 Task: Find connections with filter location San Juan de la Maguana with filter topic #Moneywith filter profile language German with filter current company LIC with filter school Jawaharlal Nehru Technological University, Anantapur with filter industry Professional Services with filter service category Social Media Marketing with filter keywords title Content Marketing Manager
Action: Mouse moved to (498, 68)
Screenshot: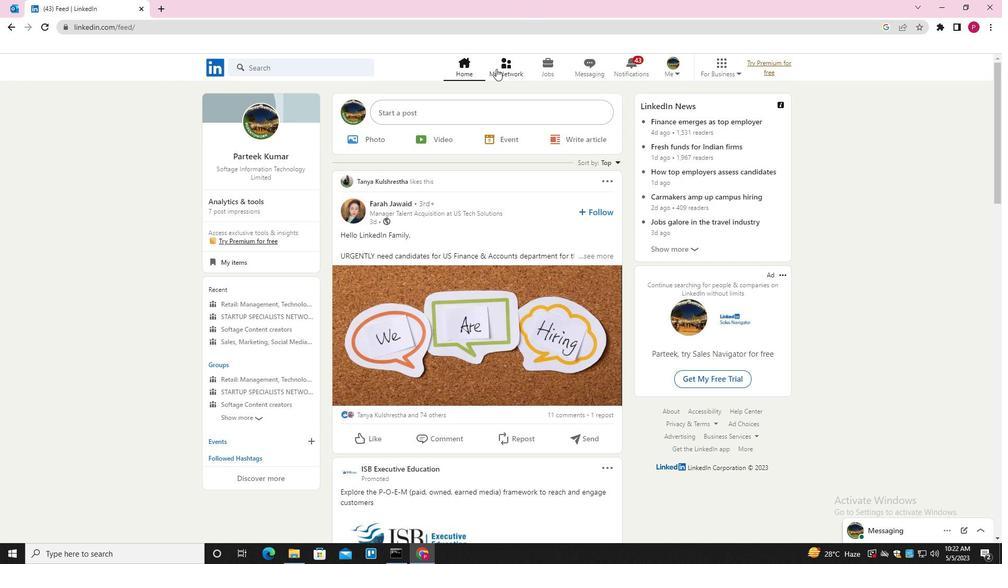 
Action: Mouse pressed left at (498, 68)
Screenshot: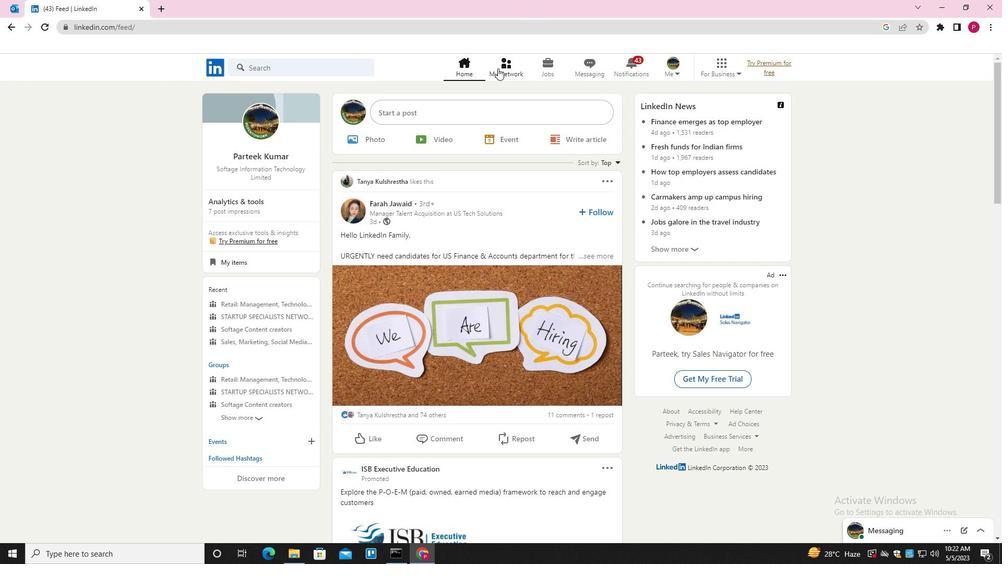 
Action: Mouse moved to (342, 130)
Screenshot: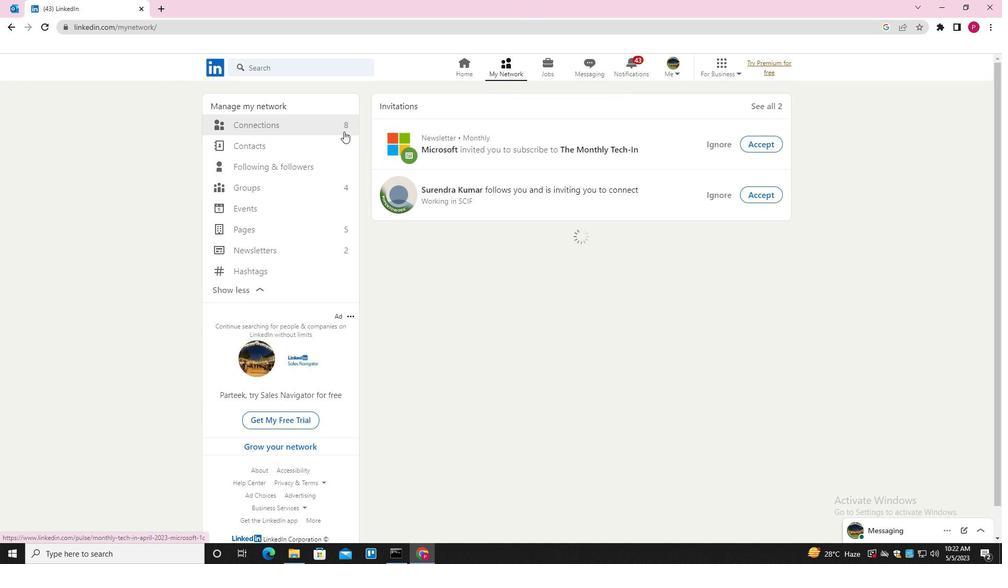 
Action: Mouse pressed left at (342, 130)
Screenshot: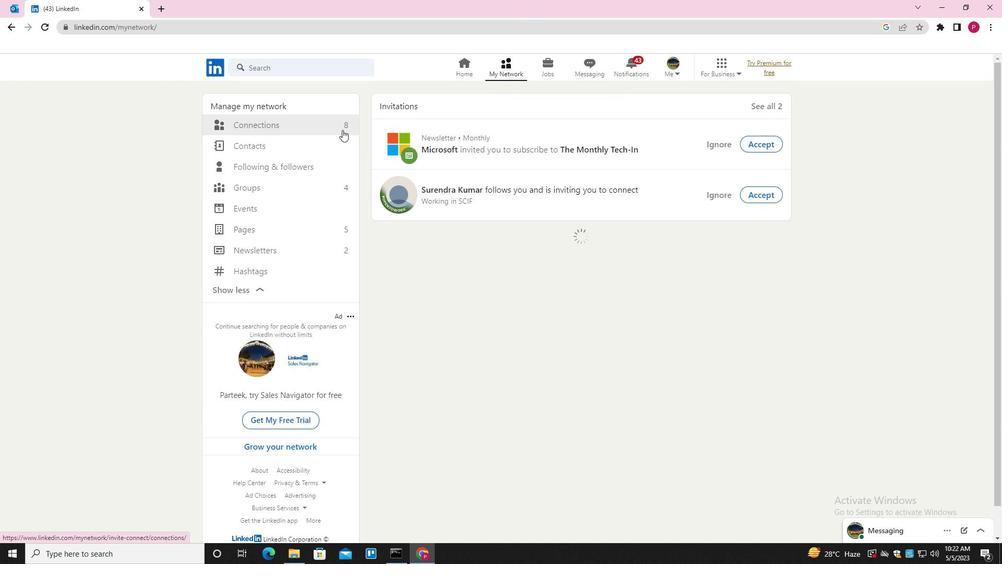 
Action: Mouse moved to (569, 126)
Screenshot: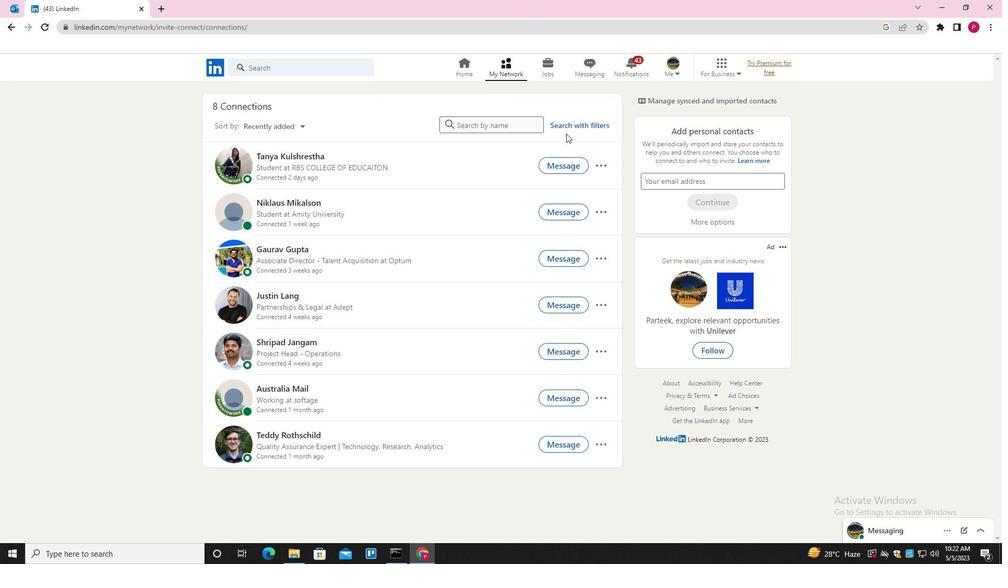
Action: Mouse pressed left at (569, 126)
Screenshot: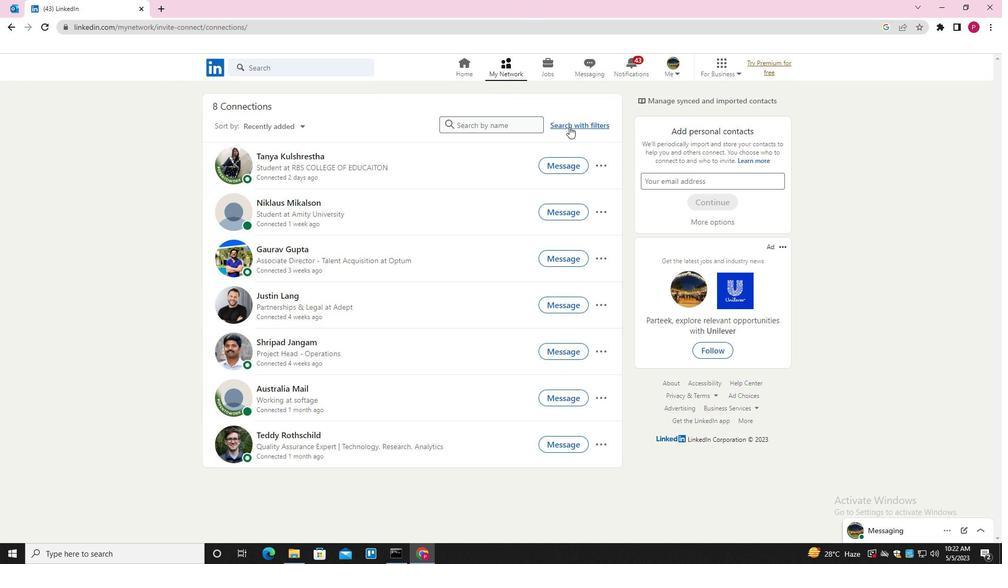 
Action: Mouse moved to (532, 95)
Screenshot: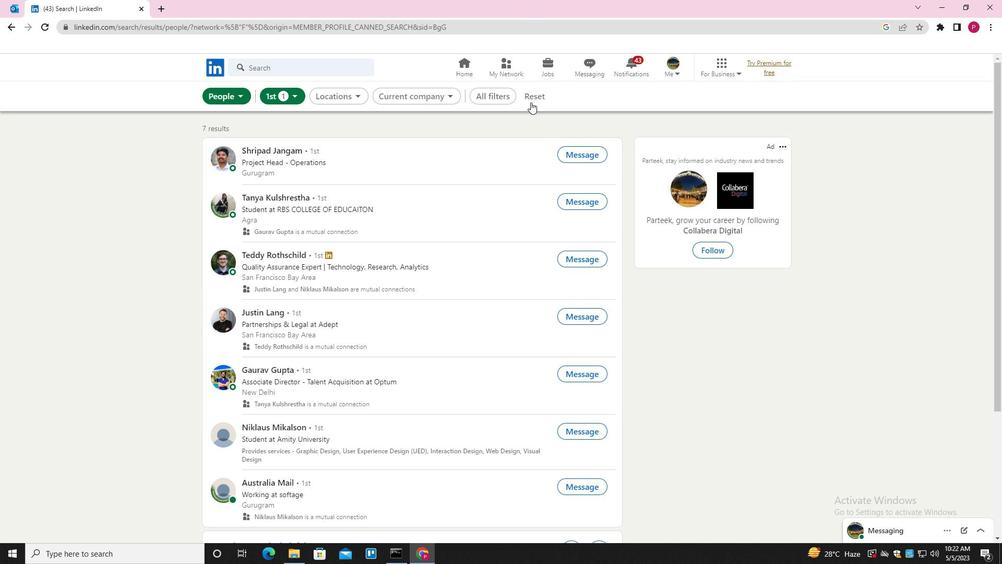 
Action: Mouse pressed left at (532, 95)
Screenshot: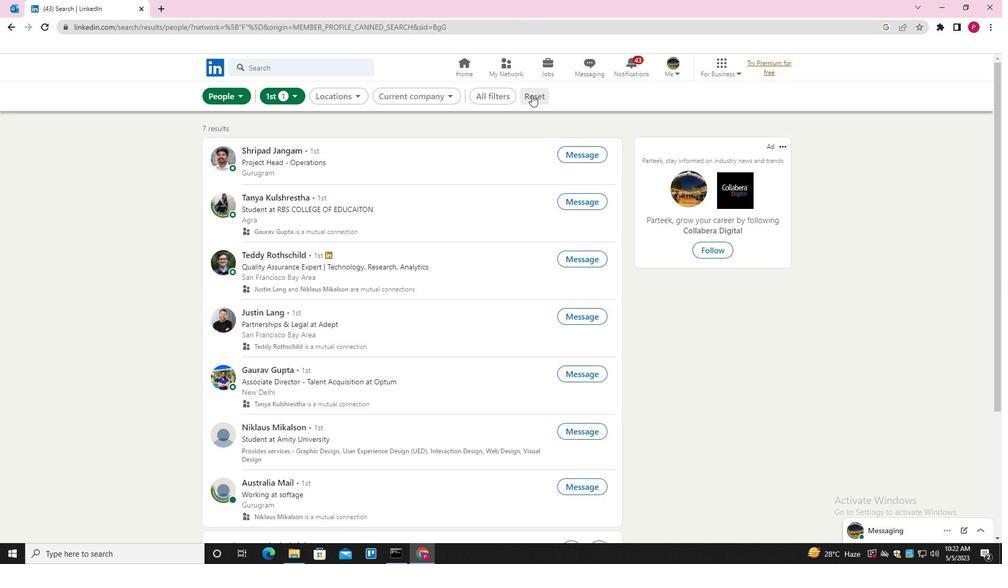 
Action: Mouse moved to (524, 95)
Screenshot: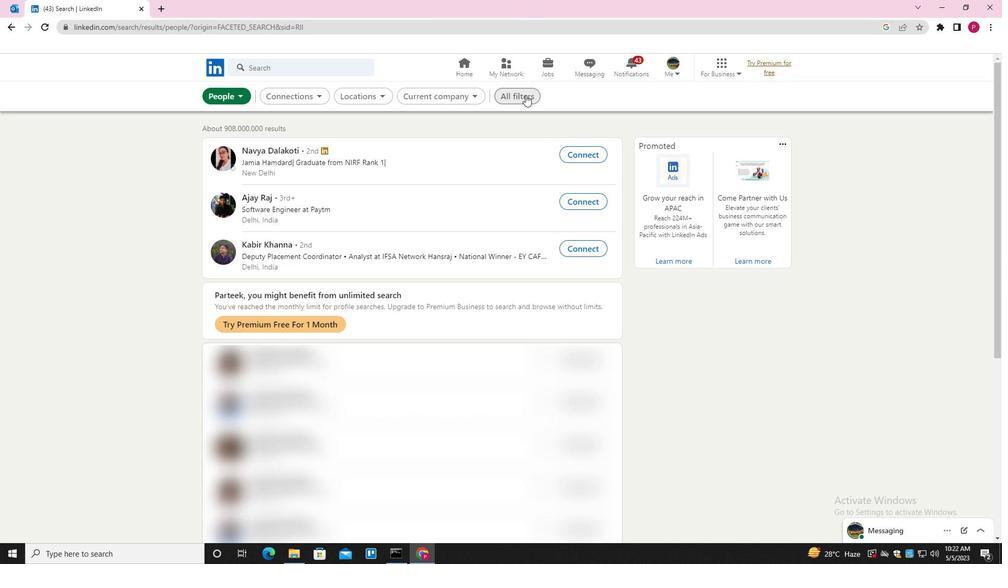 
Action: Mouse pressed left at (524, 95)
Screenshot: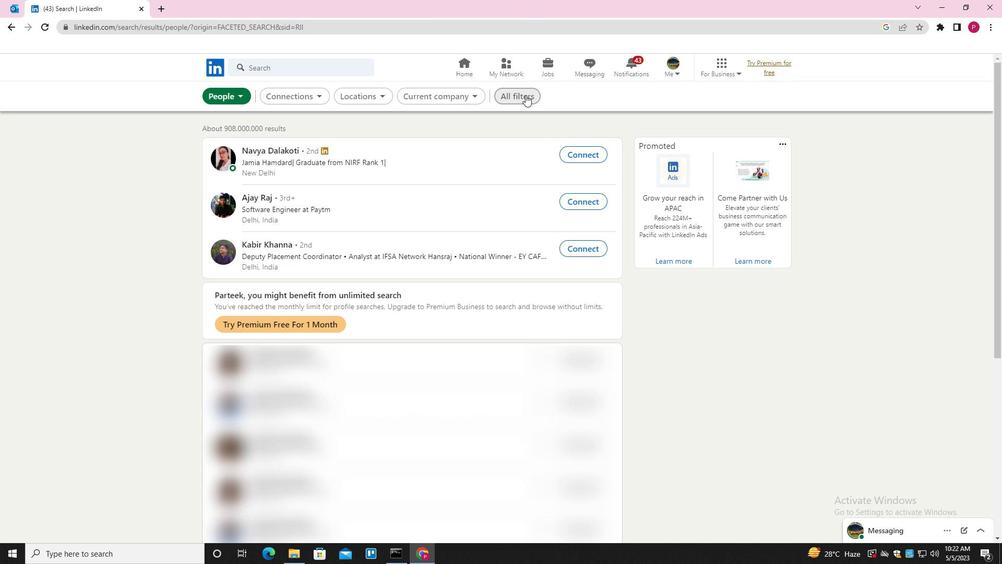 
Action: Mouse moved to (888, 413)
Screenshot: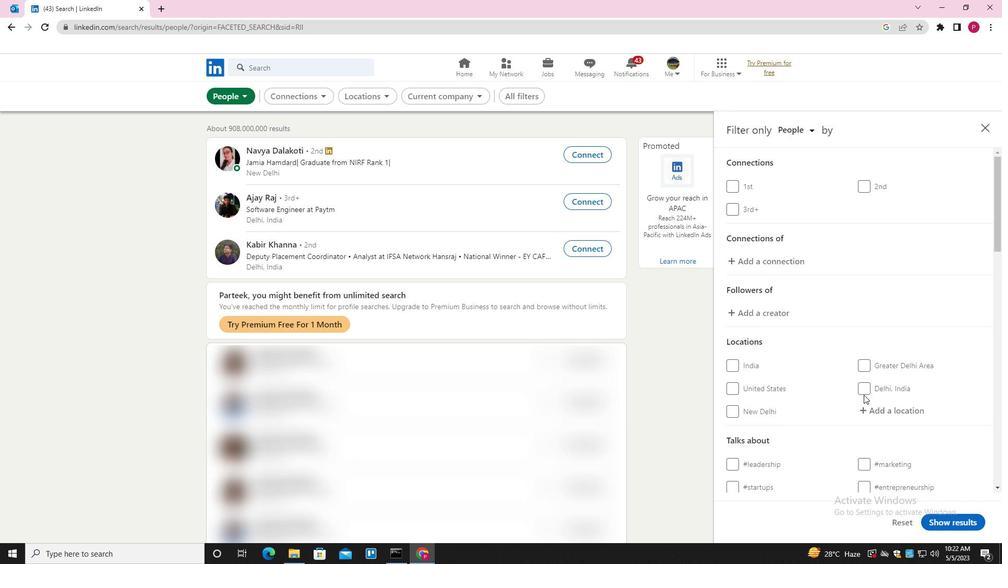 
Action: Mouse scrolled (888, 413) with delta (0, 0)
Screenshot: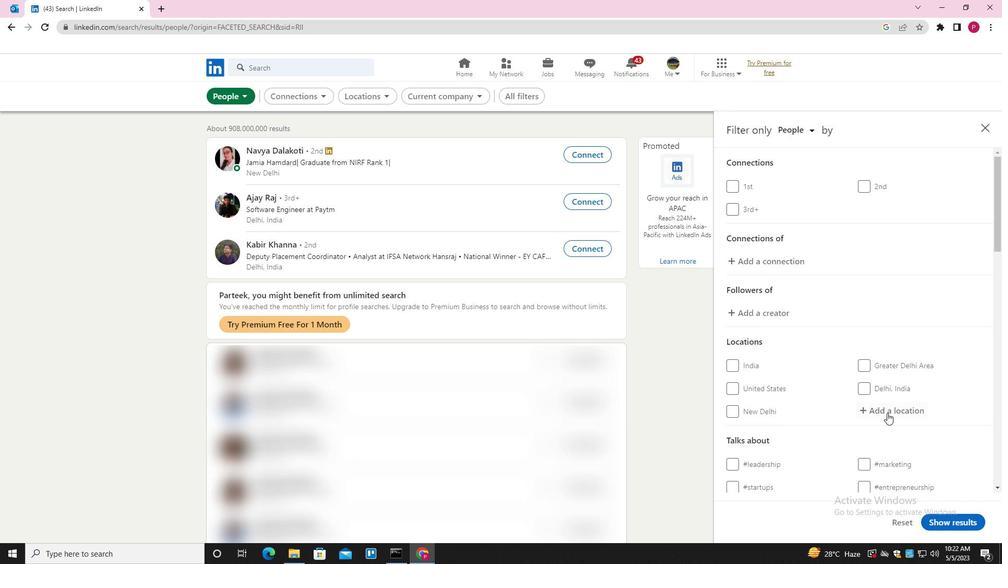 
Action: Mouse moved to (895, 361)
Screenshot: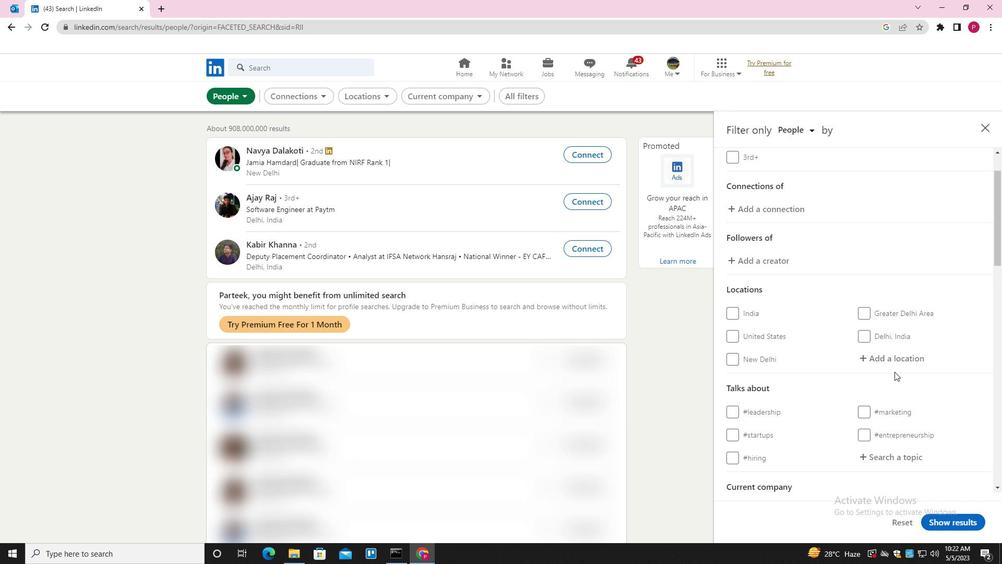 
Action: Mouse pressed left at (895, 361)
Screenshot: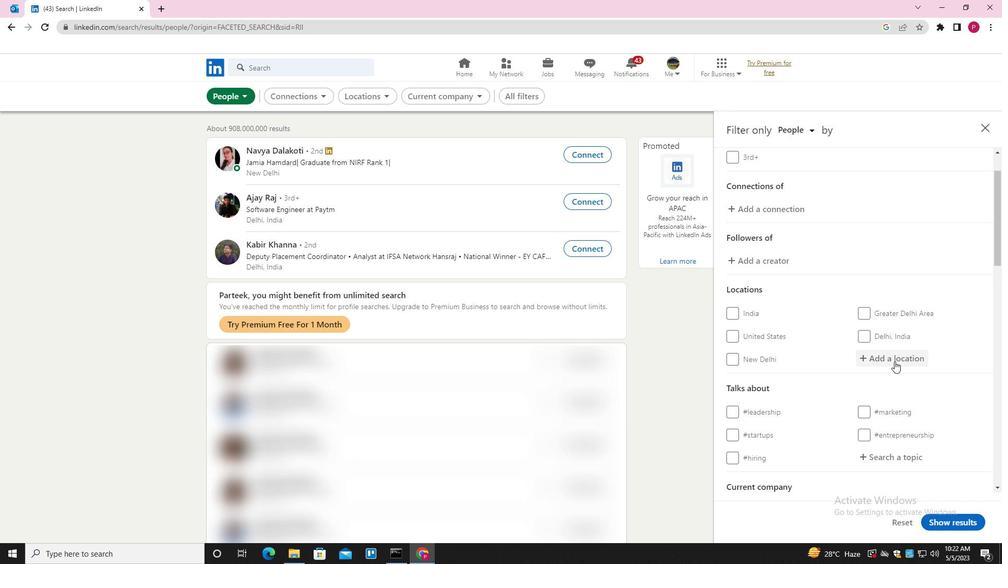 
Action: Mouse moved to (884, 366)
Screenshot: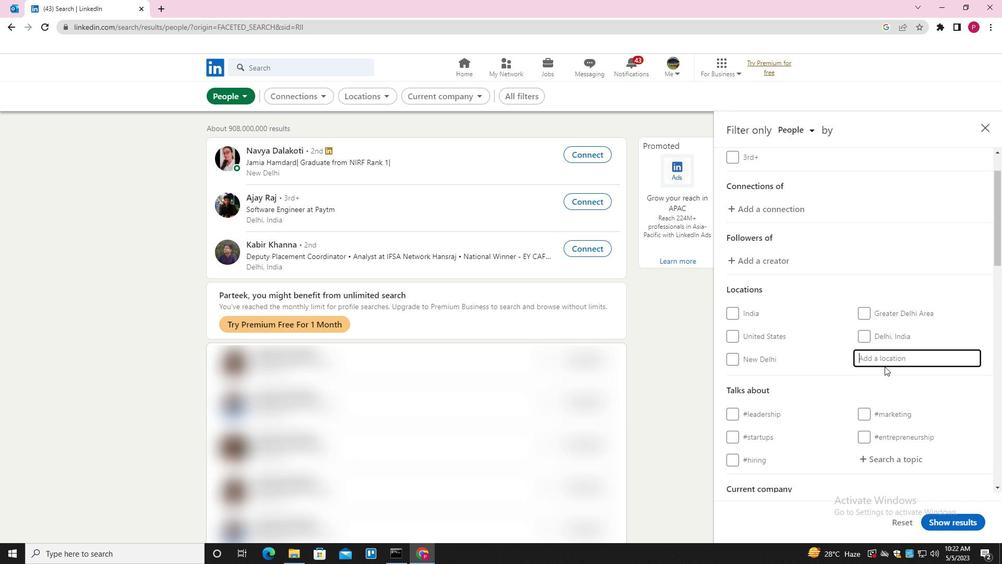 
Action: Key pressed <Key.shift><Key.shift><Key.shift><Key.shift><Key.shift><Key.shift><Key.shift><Key.shift><Key.shift><Key.shift><Key.shift><Key.shift><Key.shift><Key.shift><Key.shift><Key.shift><Key.shift><Key.shift>SAN<Key.space><Key.shift><Key.shift><Key.shift><Key.shift><Key.shift><Key.shift><Key.shift><Key.shift><Key.shift><Key.shift><Key.shift><Key.shift><Key.shift><Key.shift><Key.shift><Key.shift><Key.shift><Key.shift><Key.shift><Key.shift><Key.shift>JUAN<Key.space><Key.shift><Key.shift><Key.shift><Key.shift><Key.shift><Key.shift><Key.shift><Key.shift><Key.shift><Key.shift><Key.shift>D<Key.backspace>DE<Key.space>LA<Key.space><Key.shift><Key.shift><Key.shift>MAGUANA
Screenshot: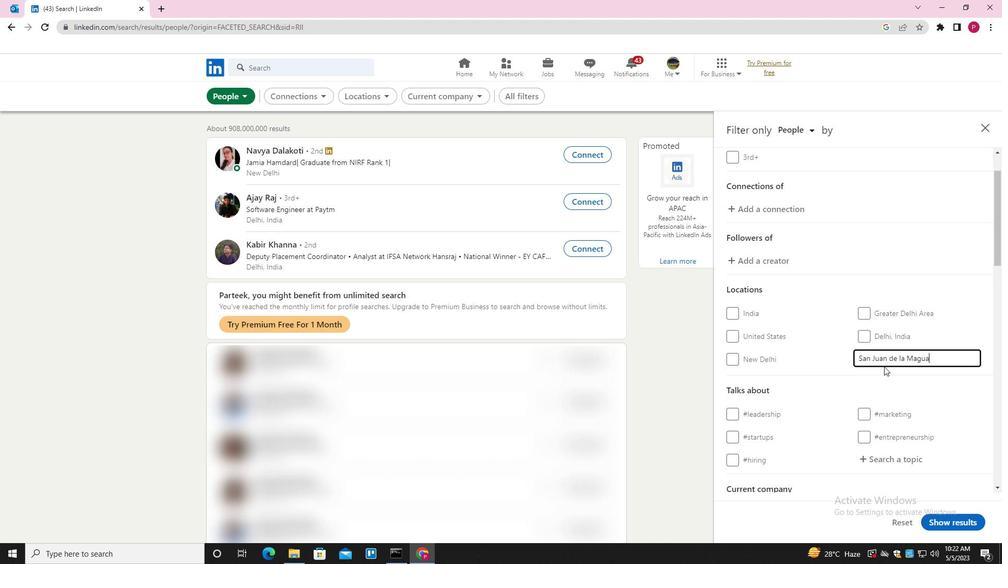 
Action: Mouse scrolled (884, 366) with delta (0, 0)
Screenshot: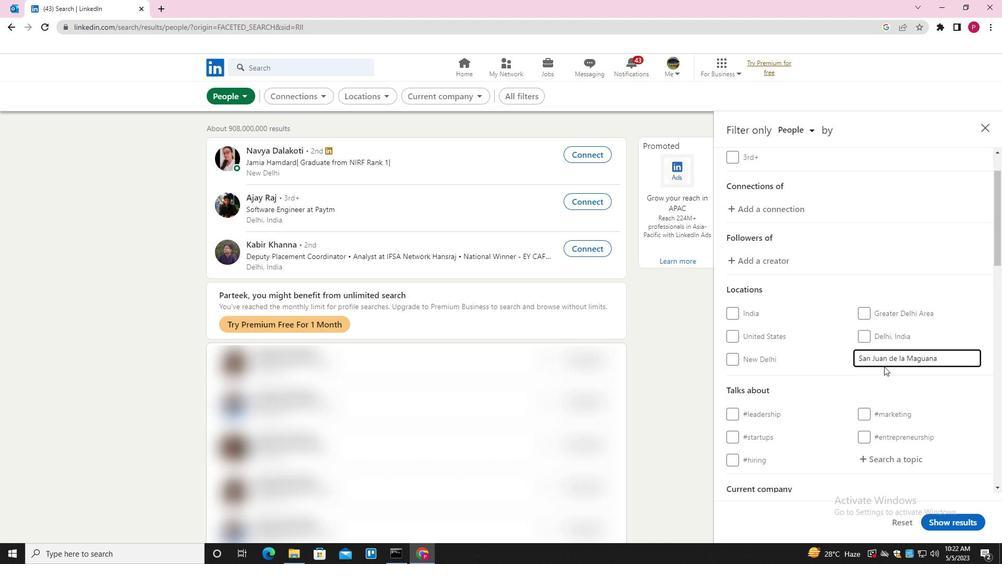 
Action: Mouse scrolled (884, 366) with delta (0, 0)
Screenshot: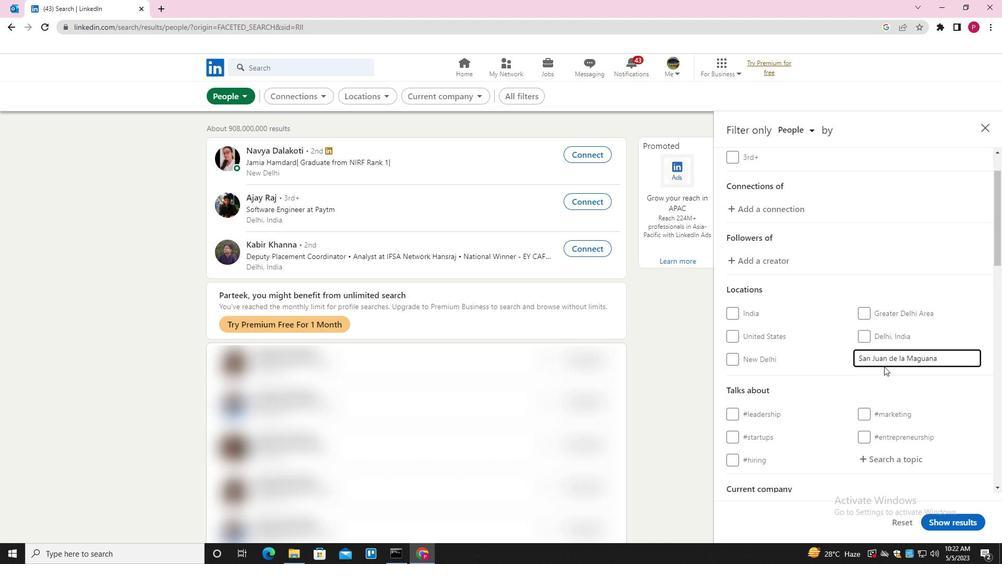
Action: Mouse scrolled (884, 366) with delta (0, 0)
Screenshot: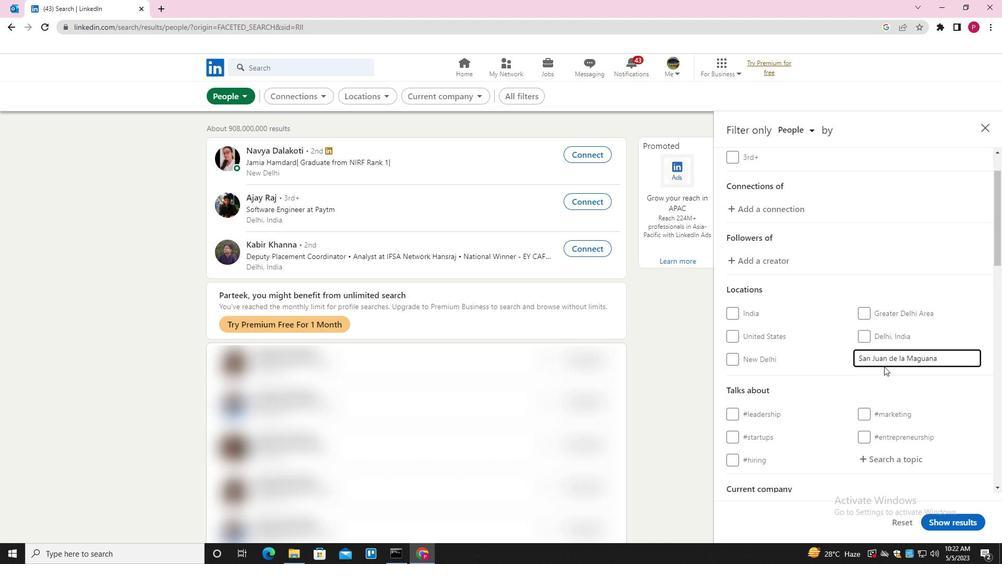 
Action: Mouse moved to (883, 298)
Screenshot: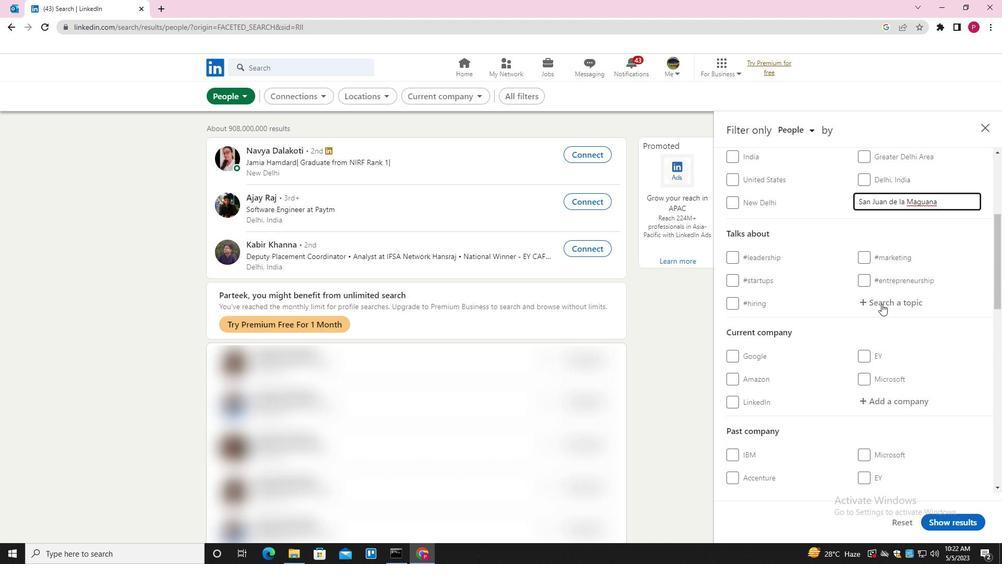 
Action: Mouse pressed left at (883, 298)
Screenshot: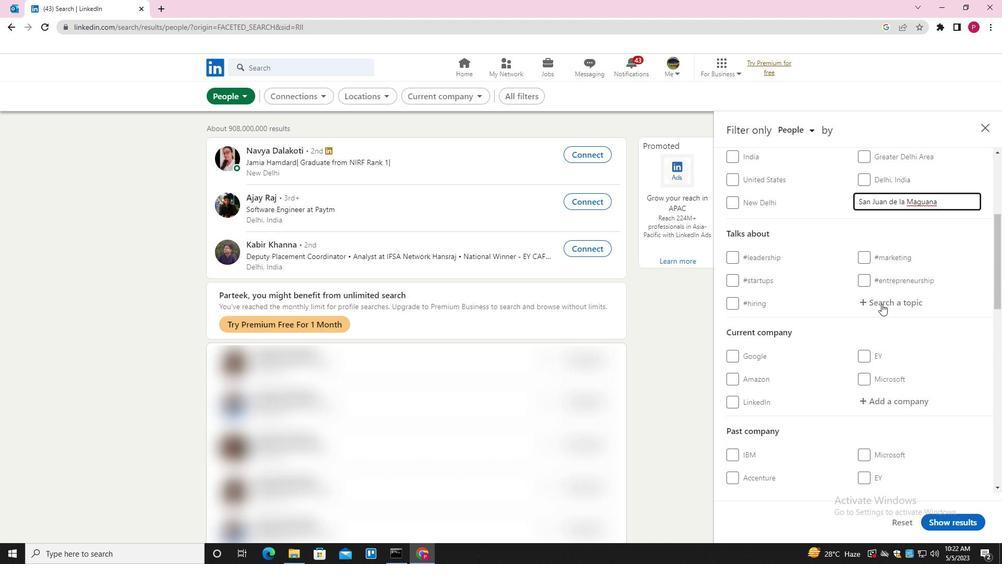 
Action: Mouse scrolled (883, 297) with delta (0, 0)
Screenshot: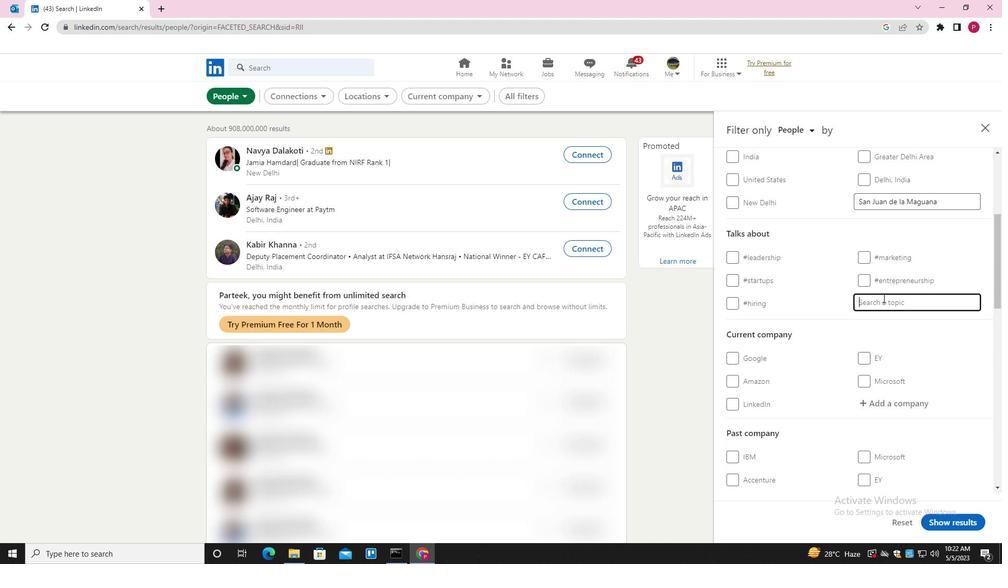 
Action: Mouse scrolled (883, 297) with delta (0, 0)
Screenshot: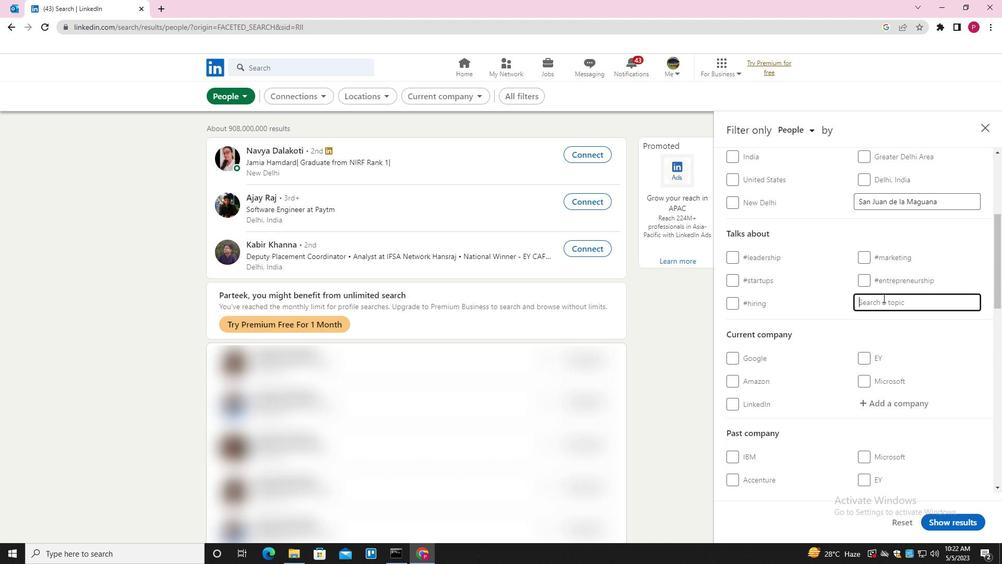 
Action: Key pressed MONEY<Key.down><Key.enter>
Screenshot: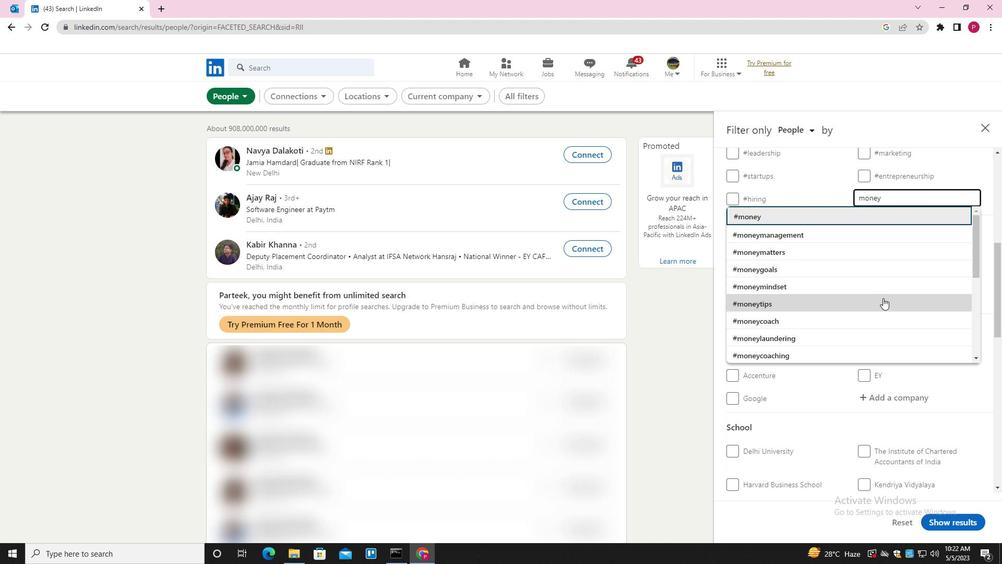 
Action: Mouse moved to (847, 291)
Screenshot: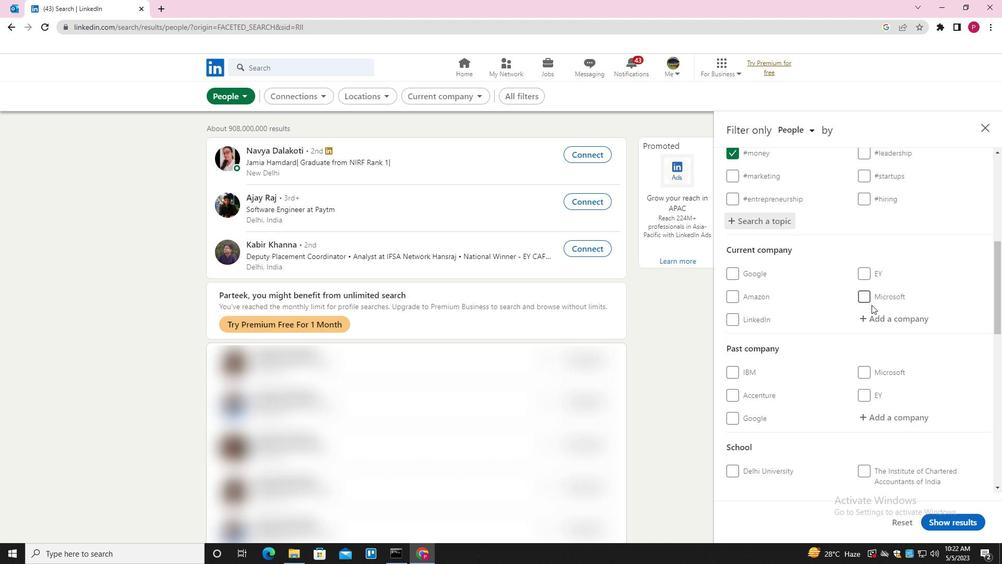 
Action: Mouse scrolled (847, 291) with delta (0, 0)
Screenshot: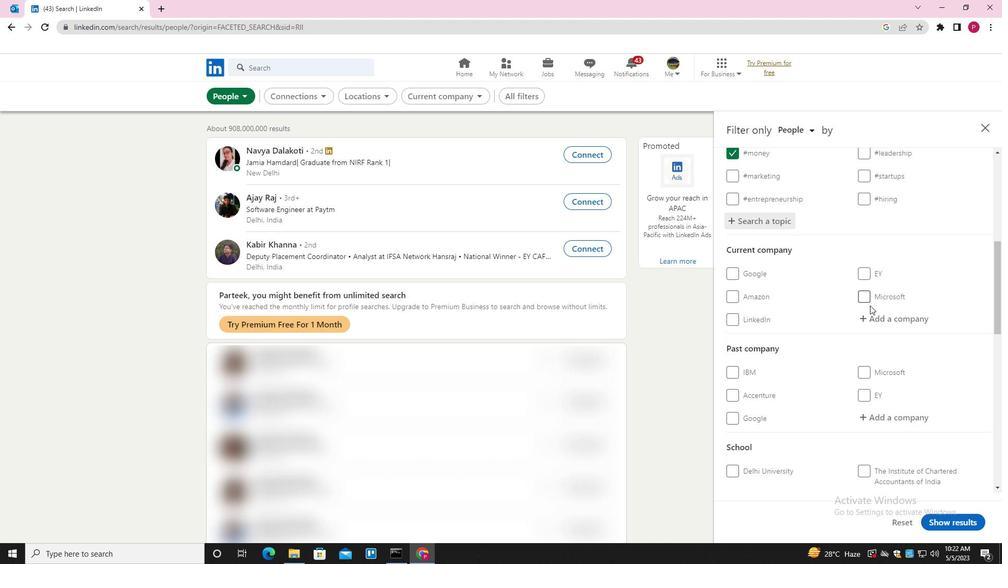 
Action: Mouse scrolled (847, 291) with delta (0, 0)
Screenshot: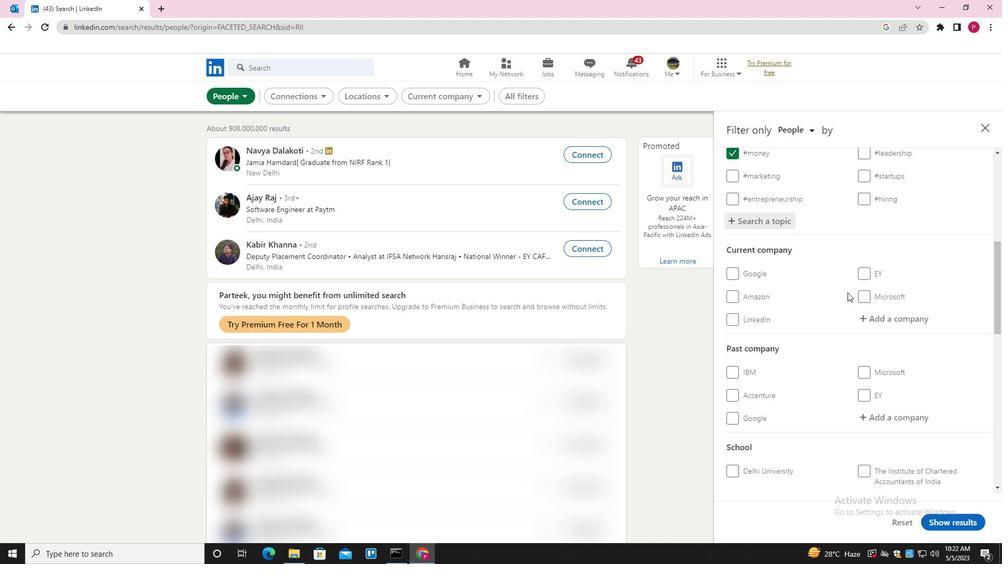 
Action: Mouse moved to (847, 291)
Screenshot: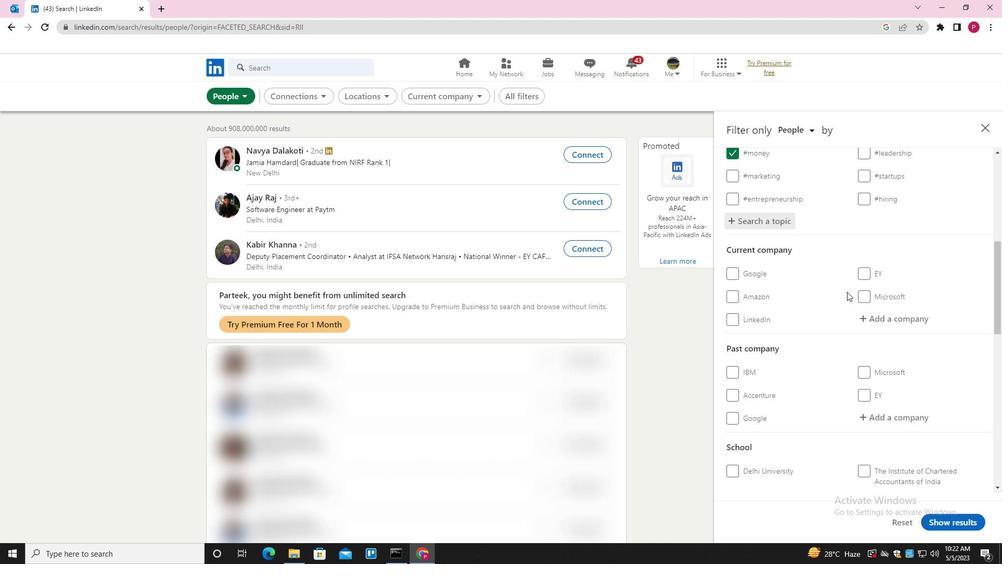 
Action: Mouse scrolled (847, 291) with delta (0, 0)
Screenshot: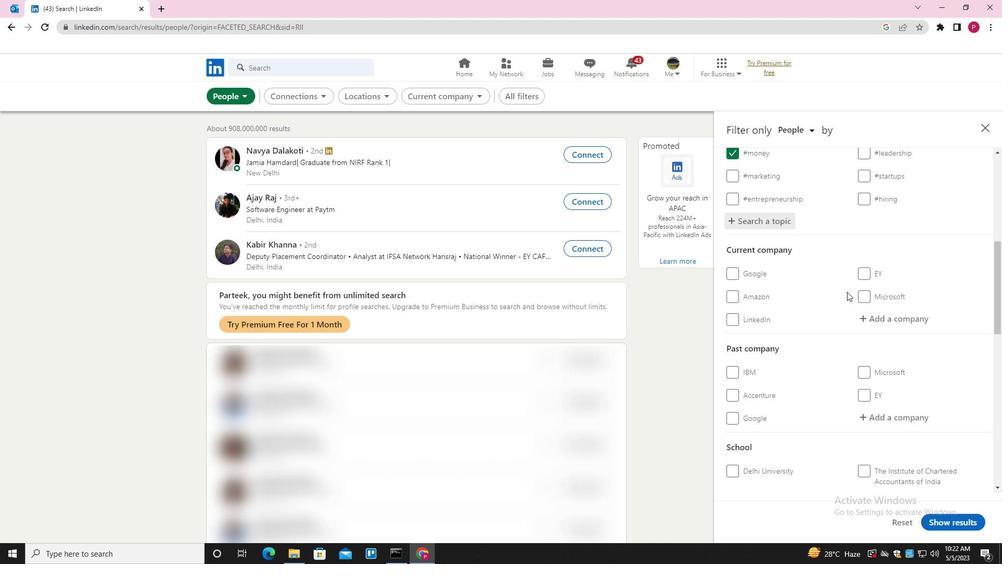 
Action: Mouse moved to (846, 291)
Screenshot: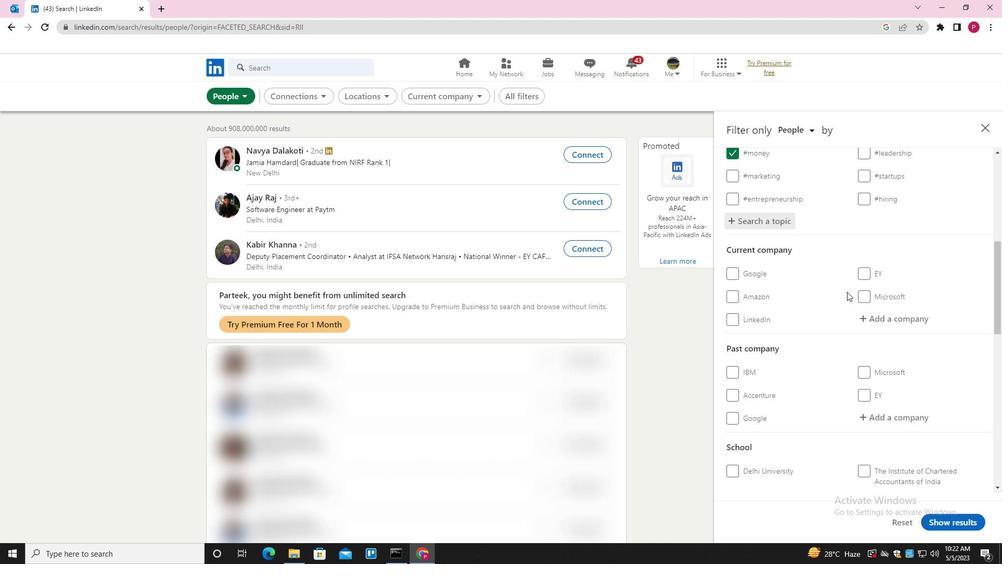 
Action: Mouse scrolled (846, 291) with delta (0, 0)
Screenshot: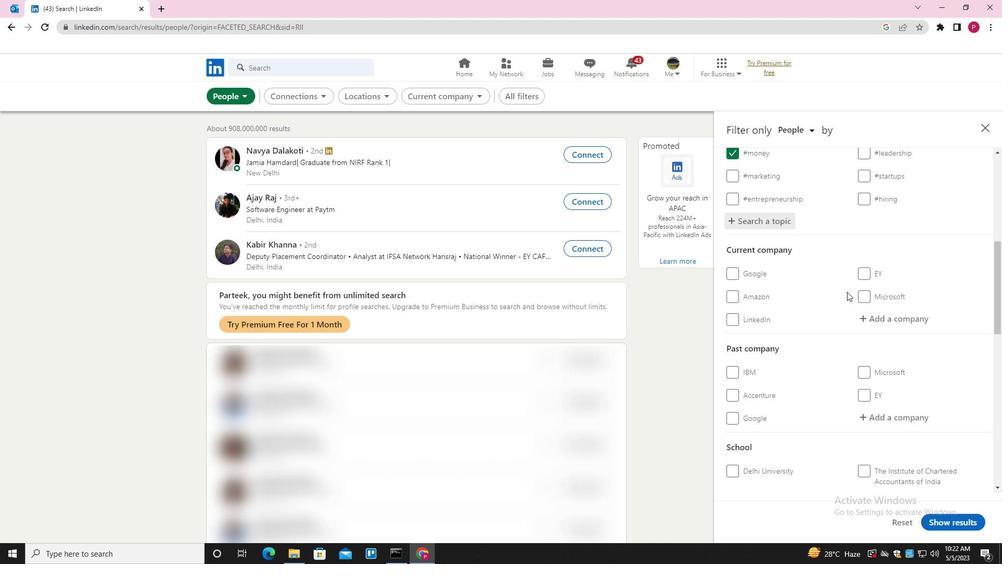 
Action: Mouse moved to (846, 291)
Screenshot: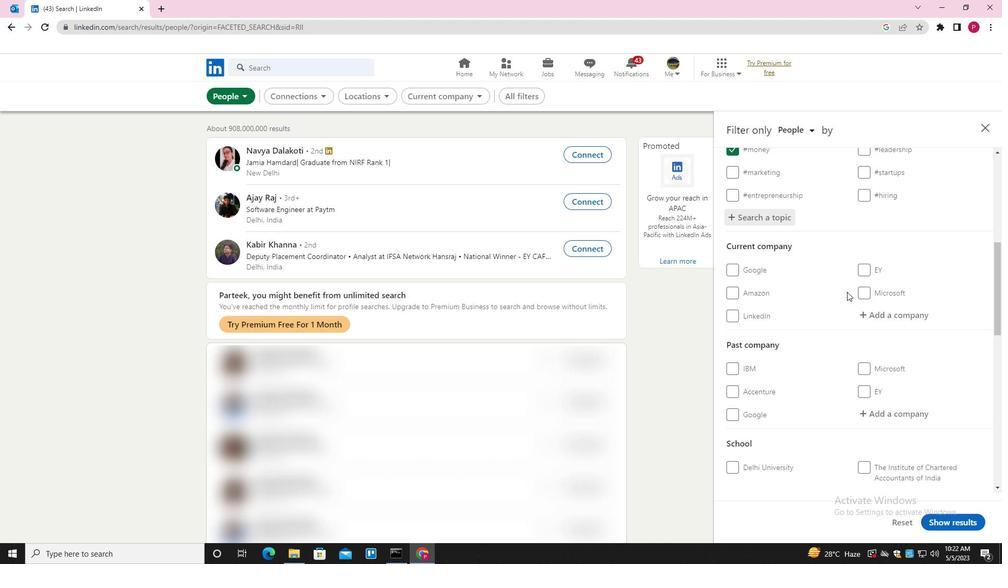 
Action: Mouse scrolled (846, 291) with delta (0, 0)
Screenshot: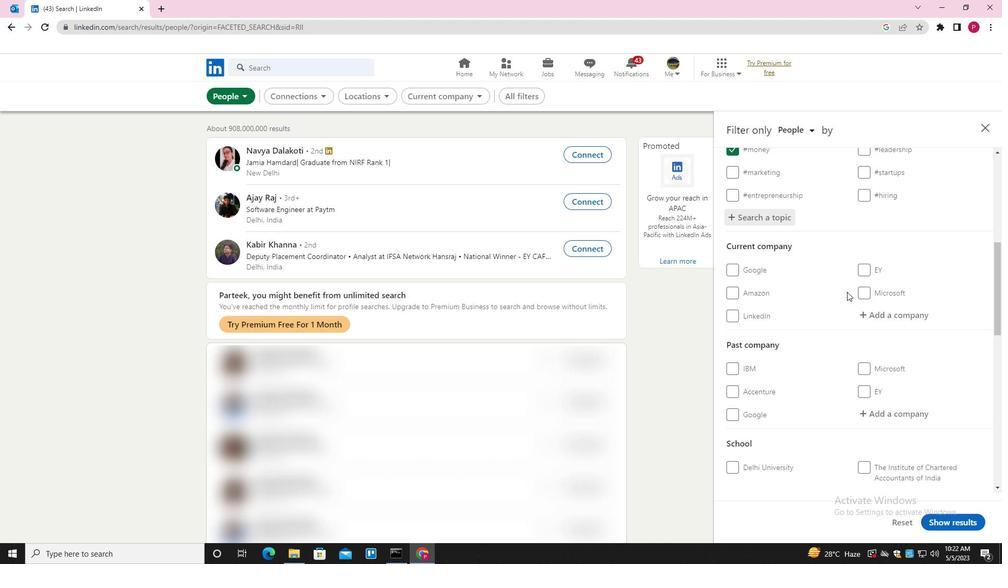 
Action: Mouse moved to (849, 264)
Screenshot: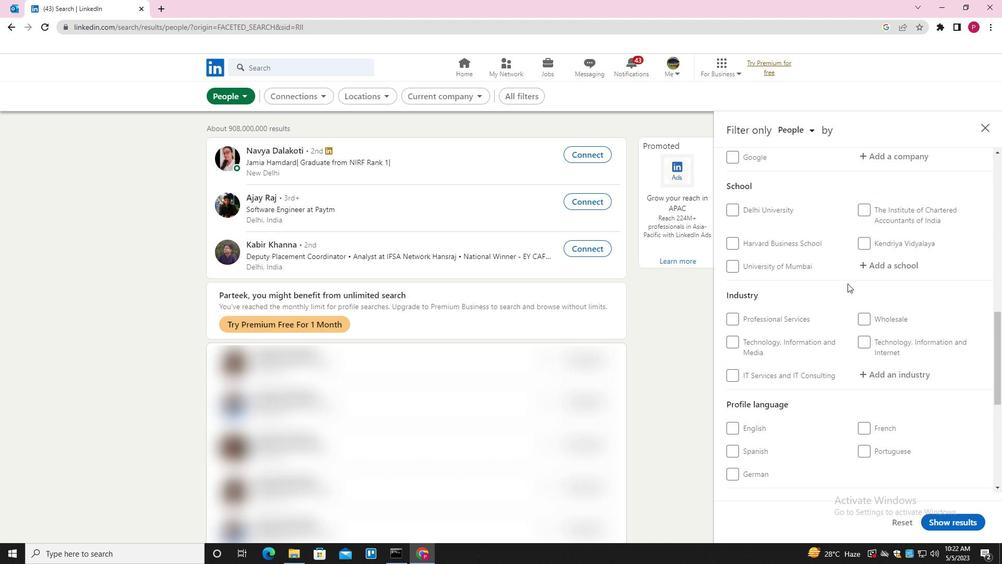 
Action: Mouse scrolled (849, 264) with delta (0, 0)
Screenshot: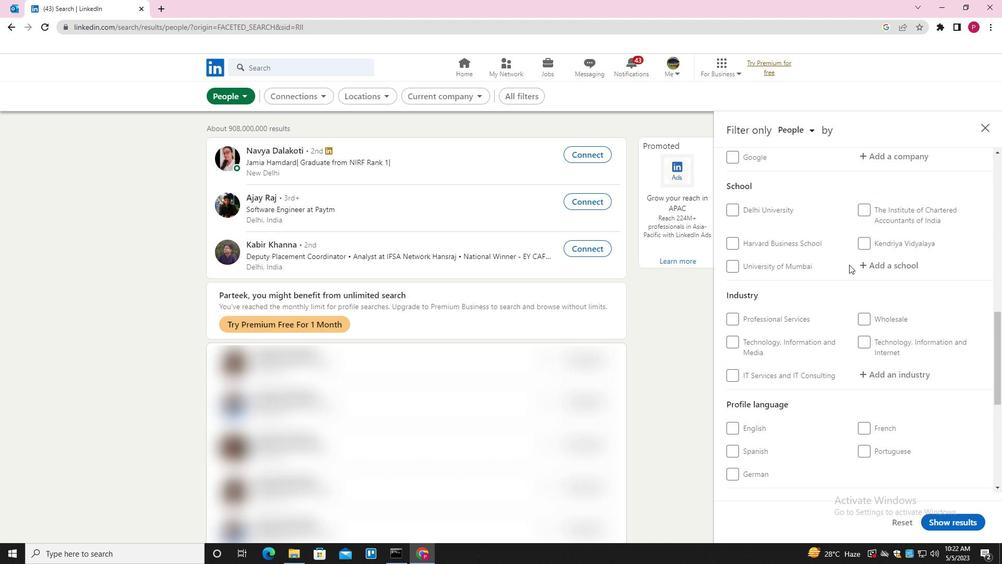 
Action: Mouse moved to (849, 264)
Screenshot: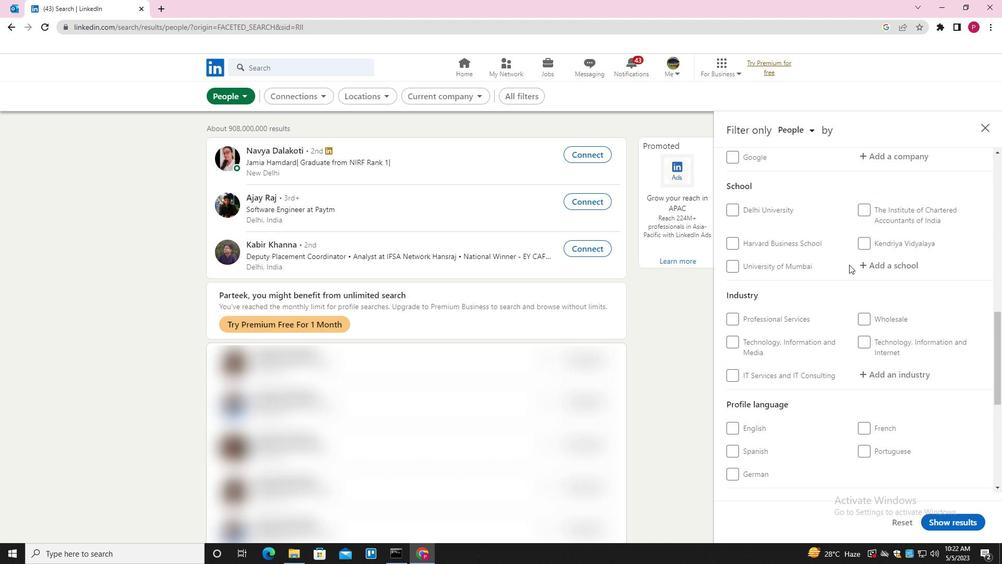 
Action: Mouse scrolled (849, 264) with delta (0, 0)
Screenshot: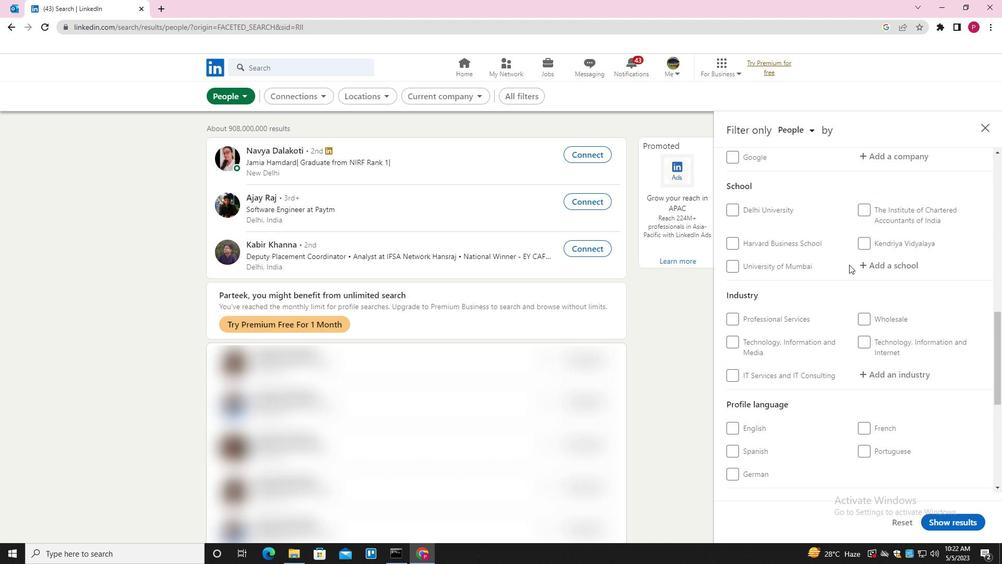 
Action: Mouse scrolled (849, 264) with delta (0, 0)
Screenshot: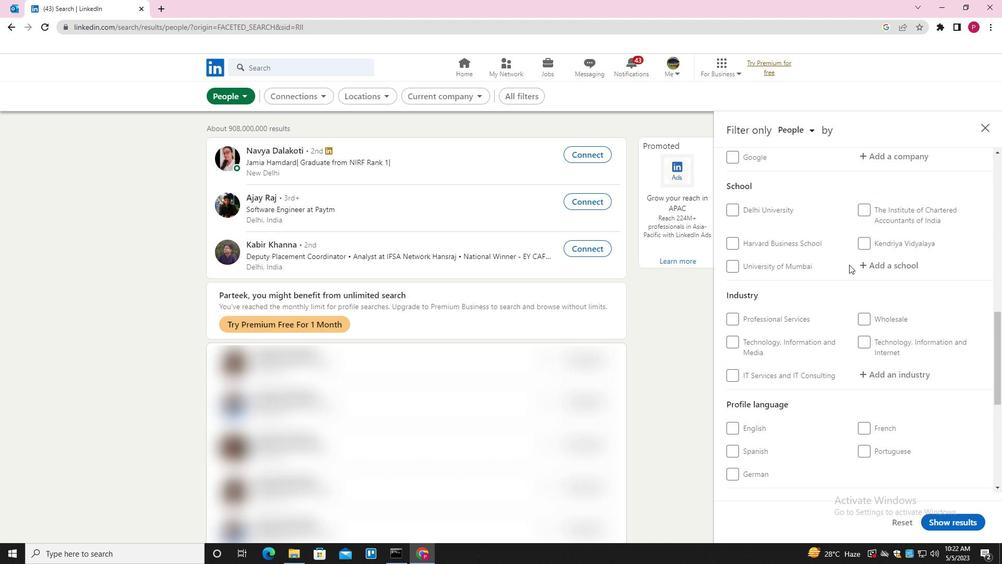 
Action: Mouse scrolled (849, 264) with delta (0, 0)
Screenshot: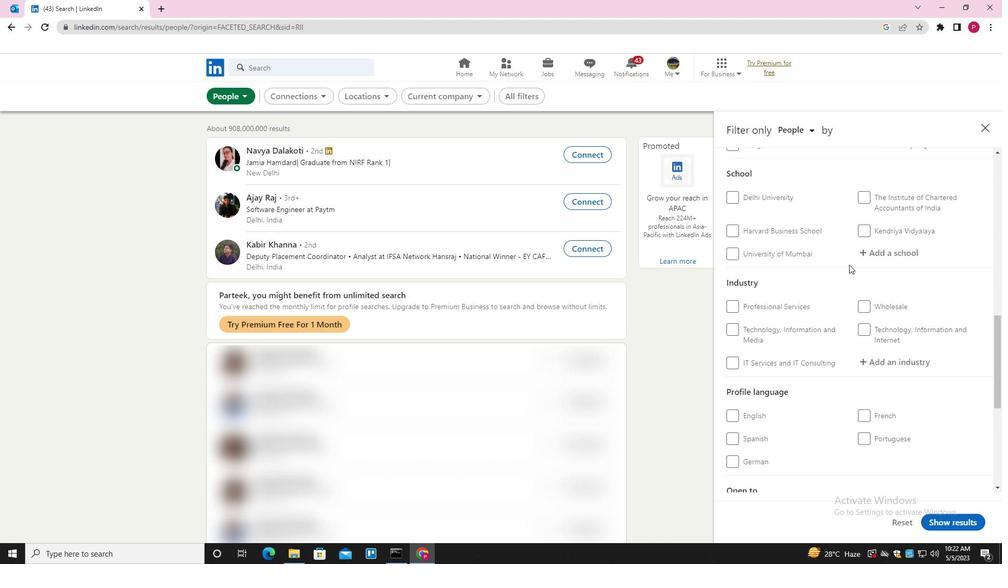 
Action: Mouse moved to (844, 294)
Screenshot: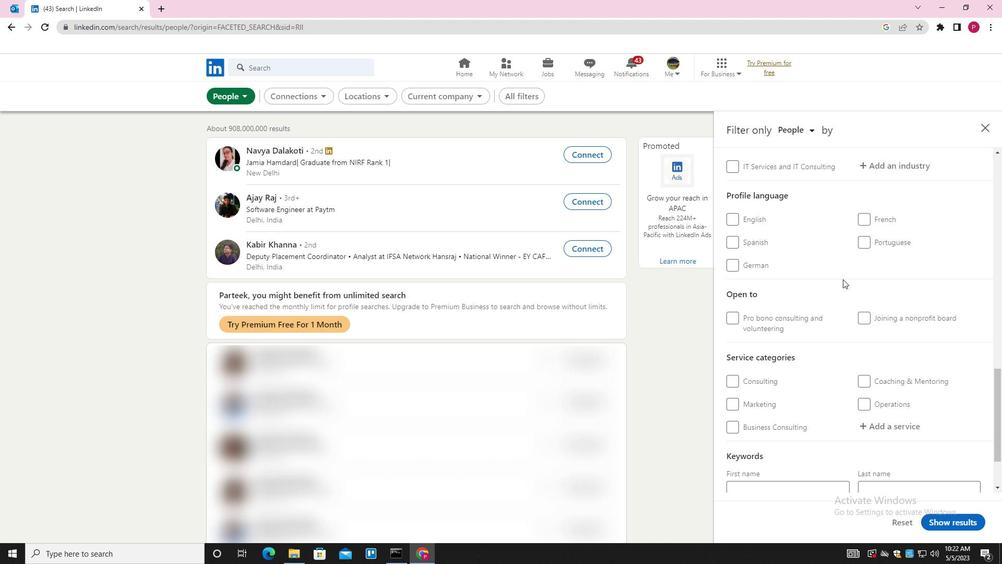 
Action: Mouse scrolled (844, 293) with delta (0, 0)
Screenshot: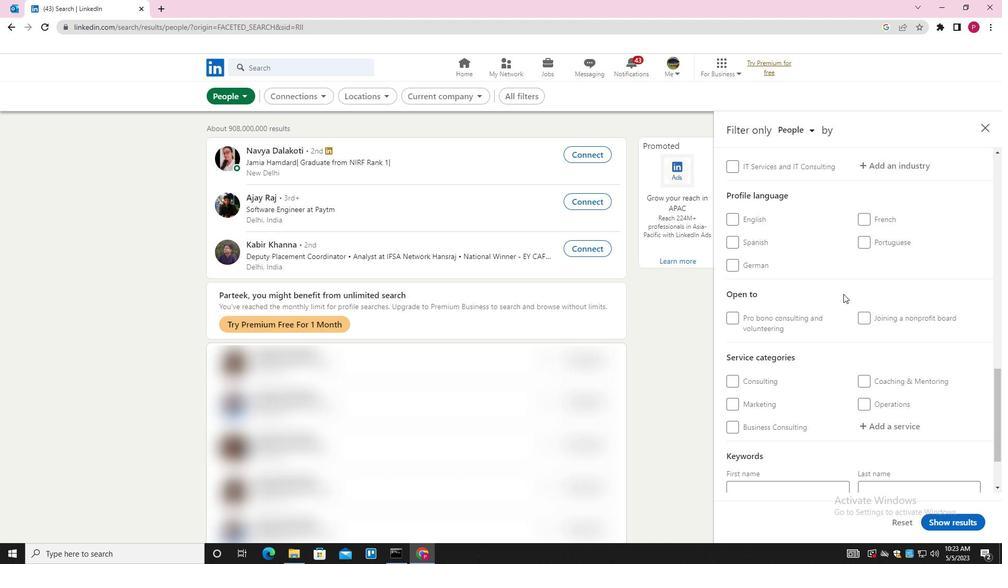 
Action: Mouse moved to (844, 352)
Screenshot: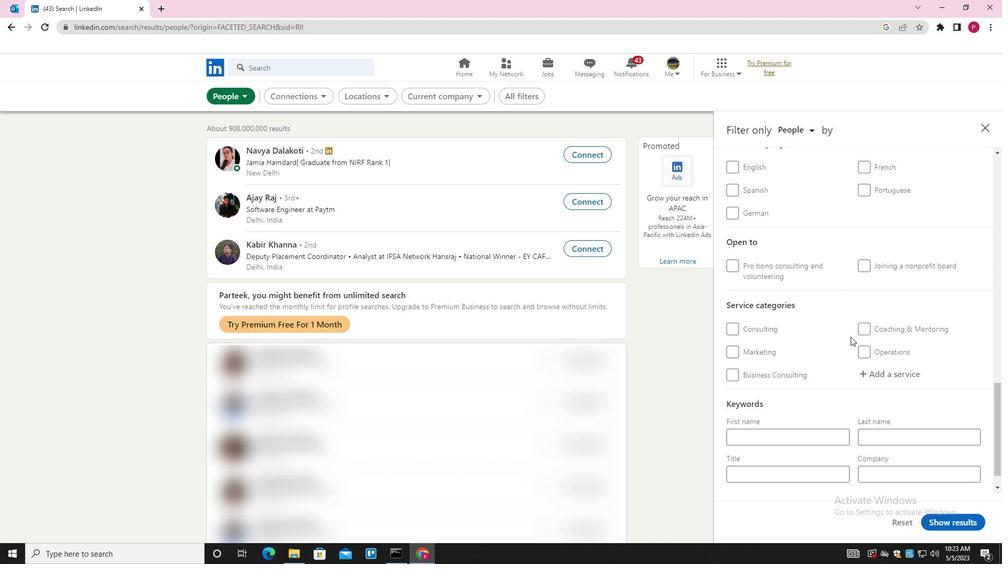 
Action: Mouse scrolled (844, 353) with delta (0, 0)
Screenshot: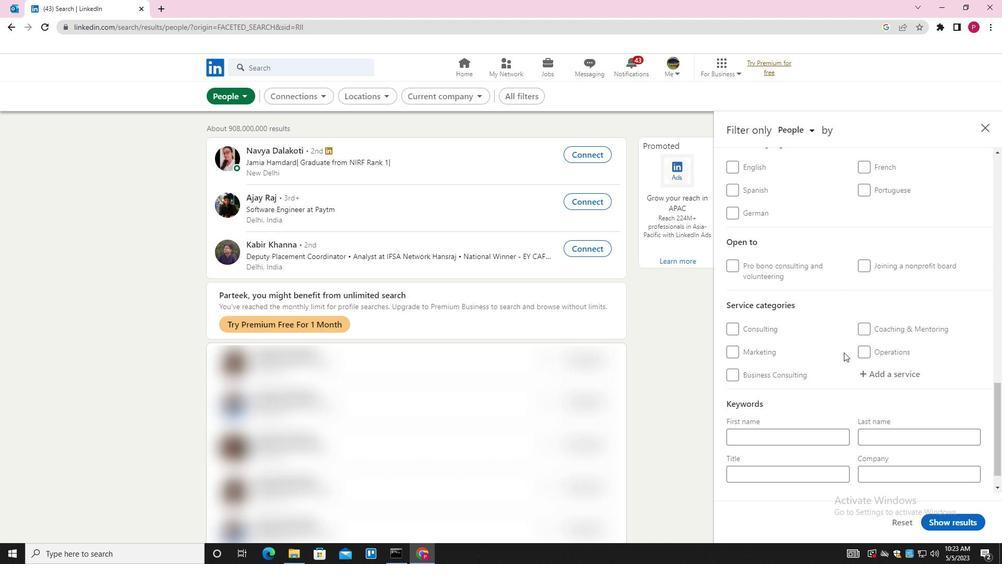 
Action: Mouse scrolled (844, 353) with delta (0, 0)
Screenshot: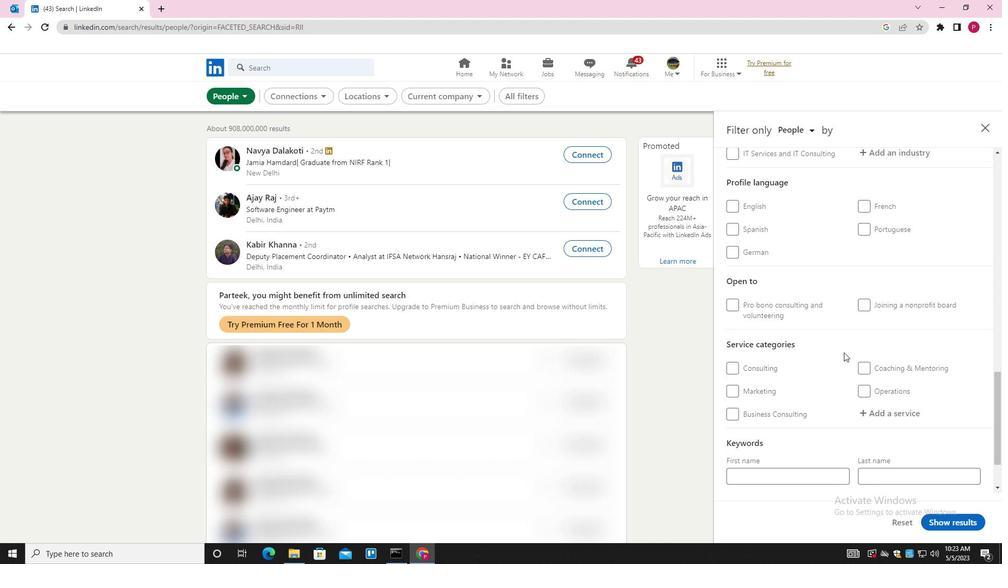
Action: Mouse moved to (765, 318)
Screenshot: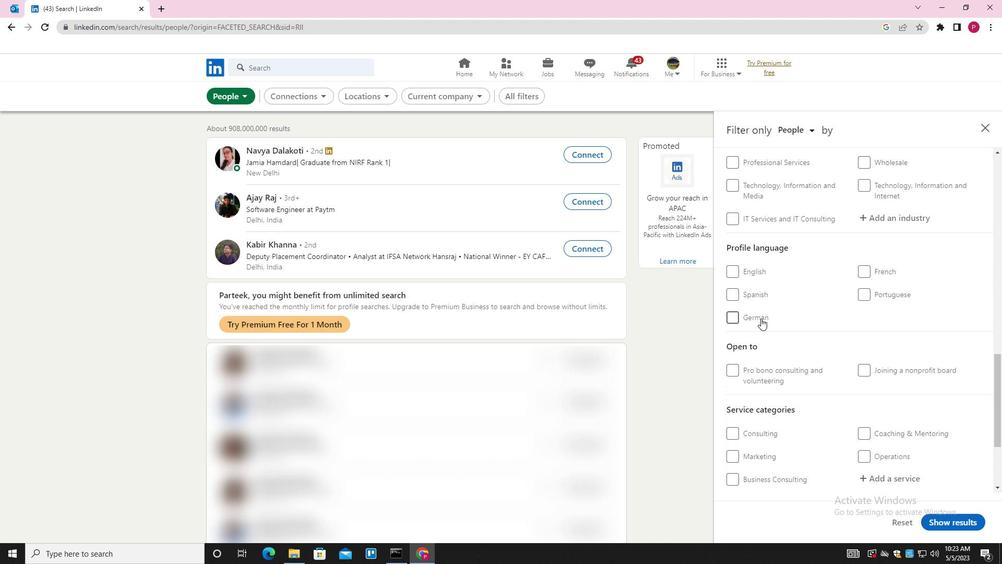 
Action: Mouse pressed left at (765, 318)
Screenshot: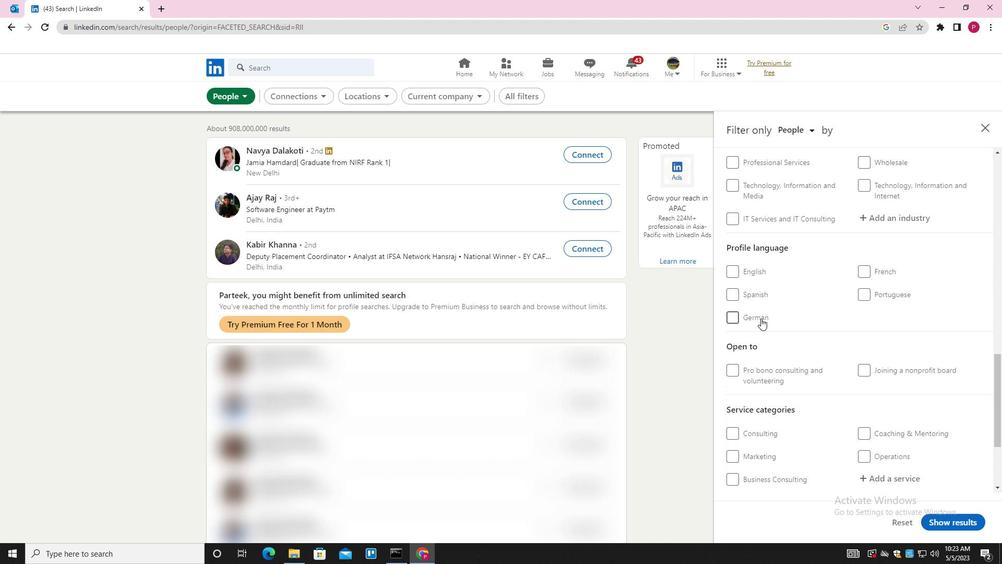 
Action: Mouse moved to (770, 367)
Screenshot: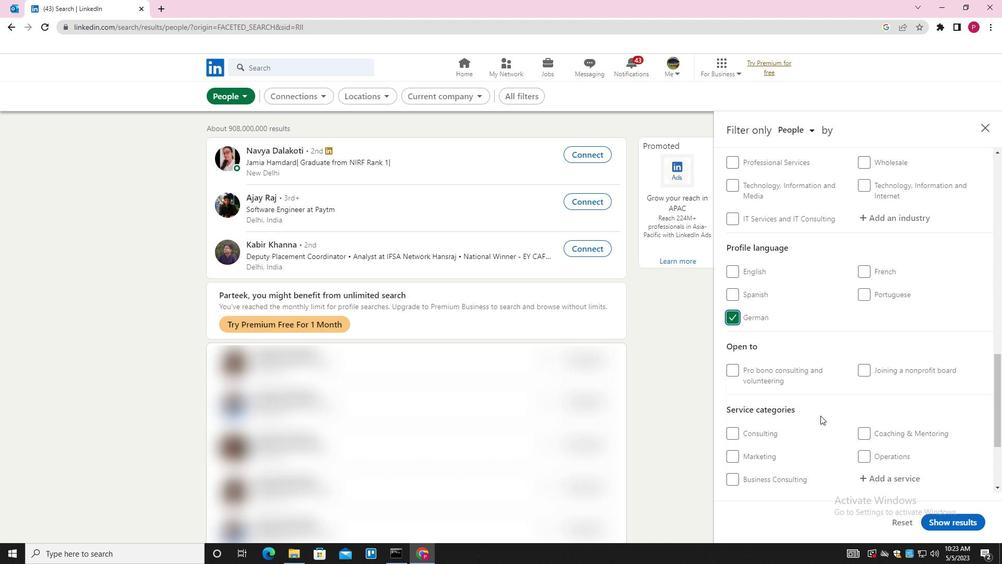 
Action: Mouse scrolled (770, 367) with delta (0, 0)
Screenshot: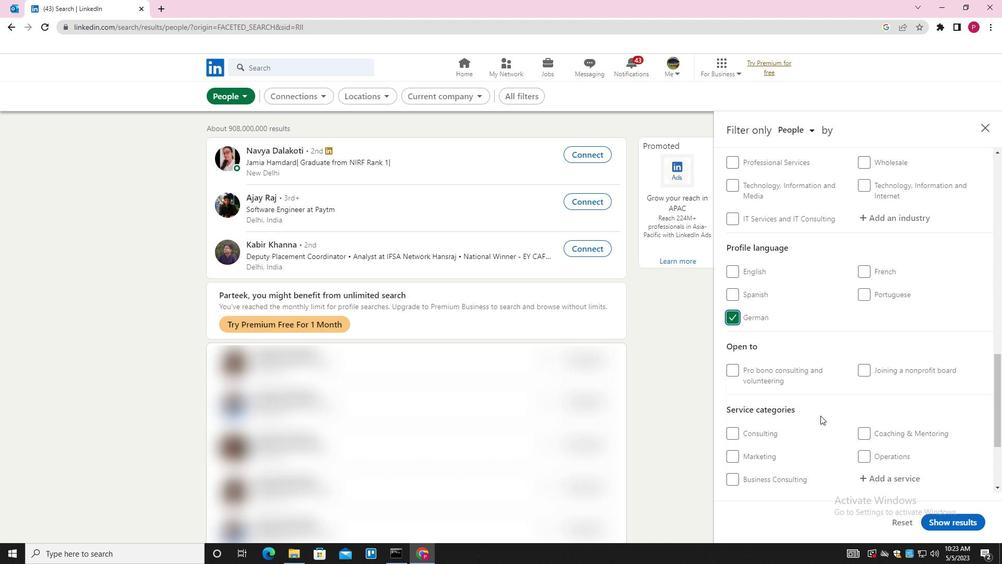 
Action: Mouse moved to (771, 365)
Screenshot: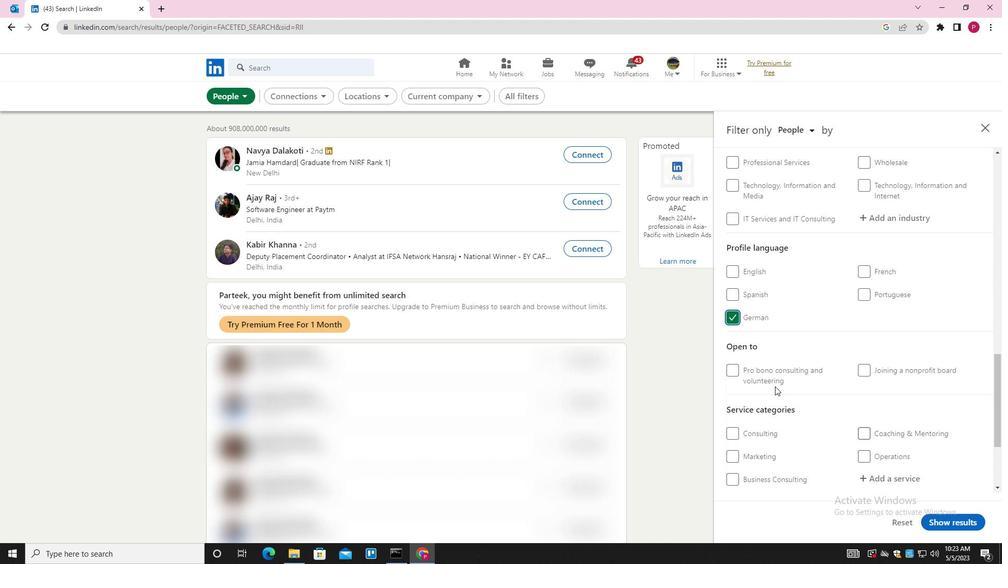 
Action: Mouse scrolled (771, 365) with delta (0, 0)
Screenshot: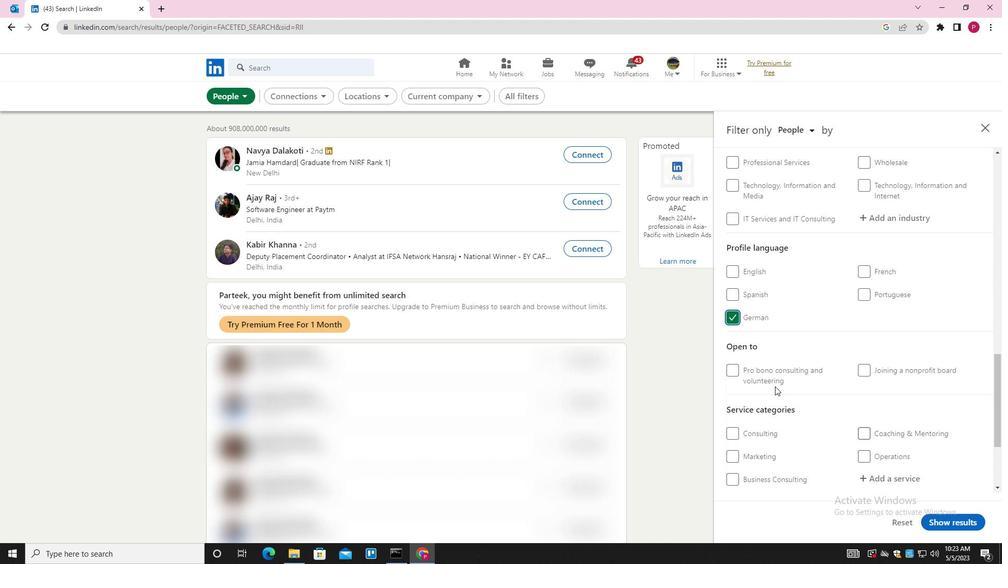 
Action: Mouse moved to (771, 364)
Screenshot: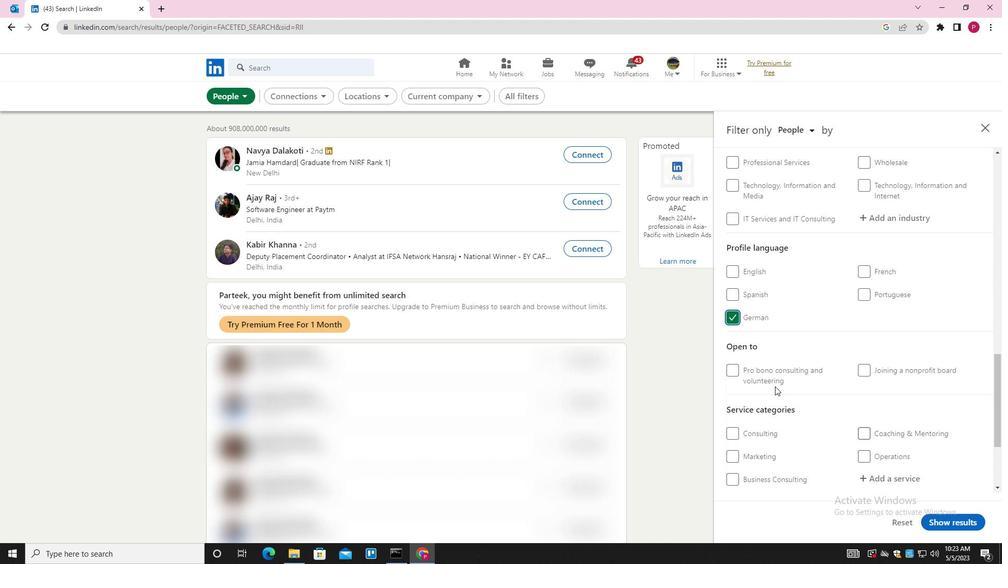 
Action: Mouse scrolled (771, 365) with delta (0, 0)
Screenshot: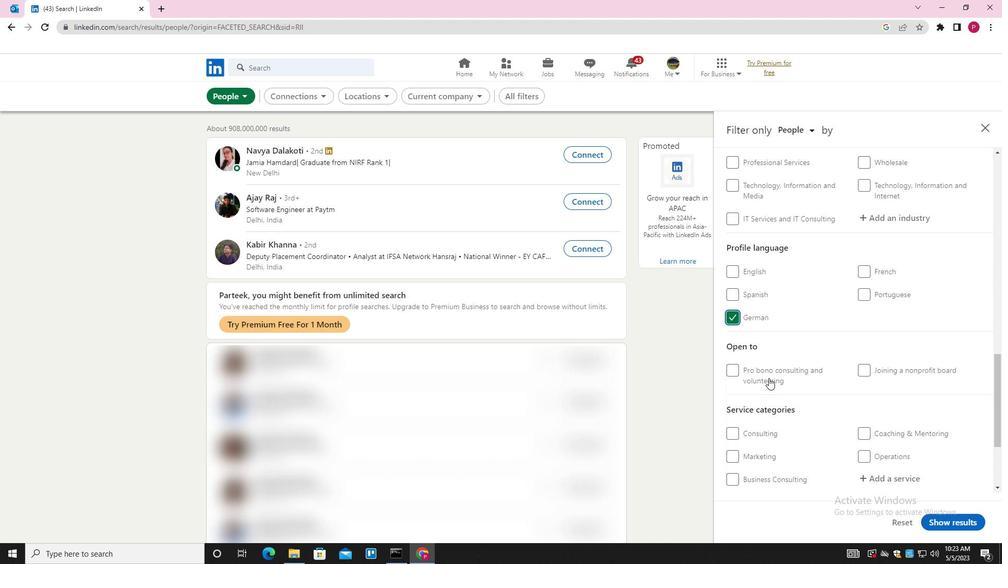 
Action: Mouse moved to (813, 355)
Screenshot: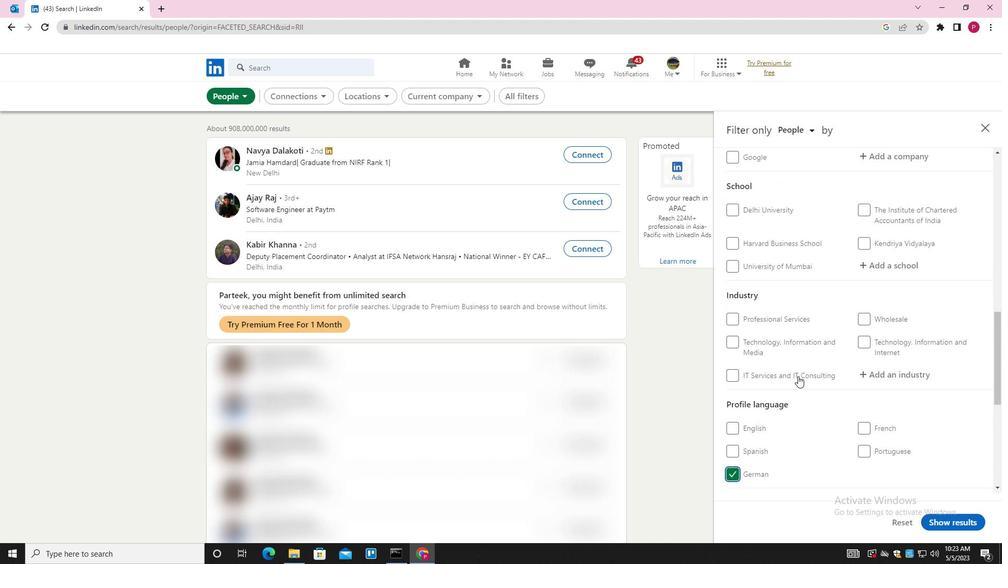 
Action: Mouse scrolled (813, 356) with delta (0, 0)
Screenshot: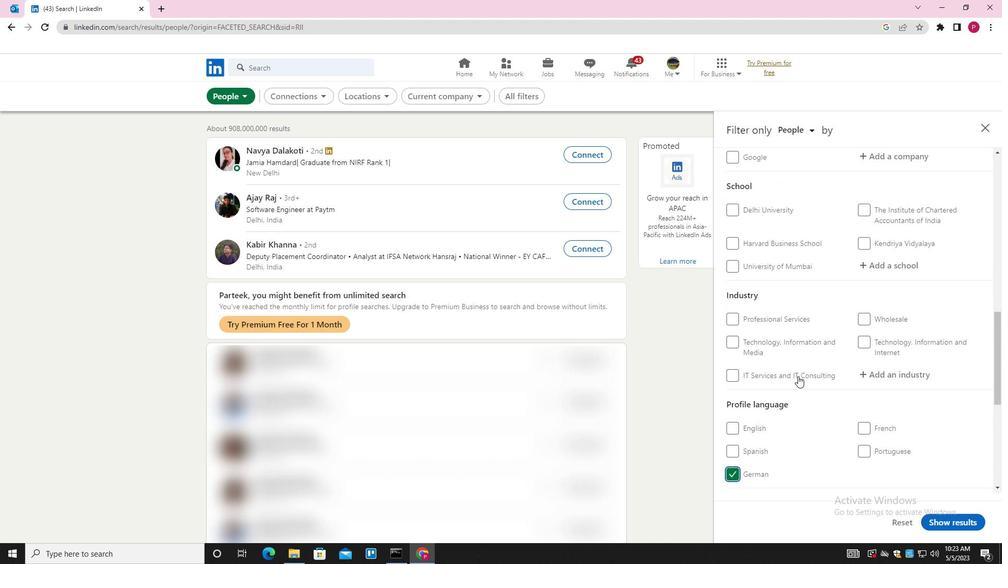 
Action: Mouse moved to (821, 321)
Screenshot: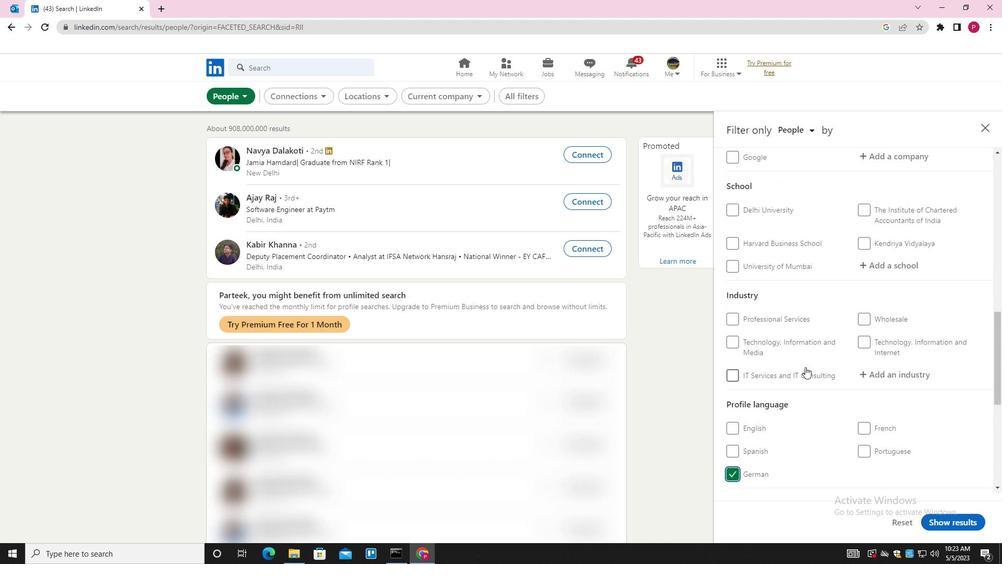 
Action: Mouse scrolled (821, 322) with delta (0, 0)
Screenshot: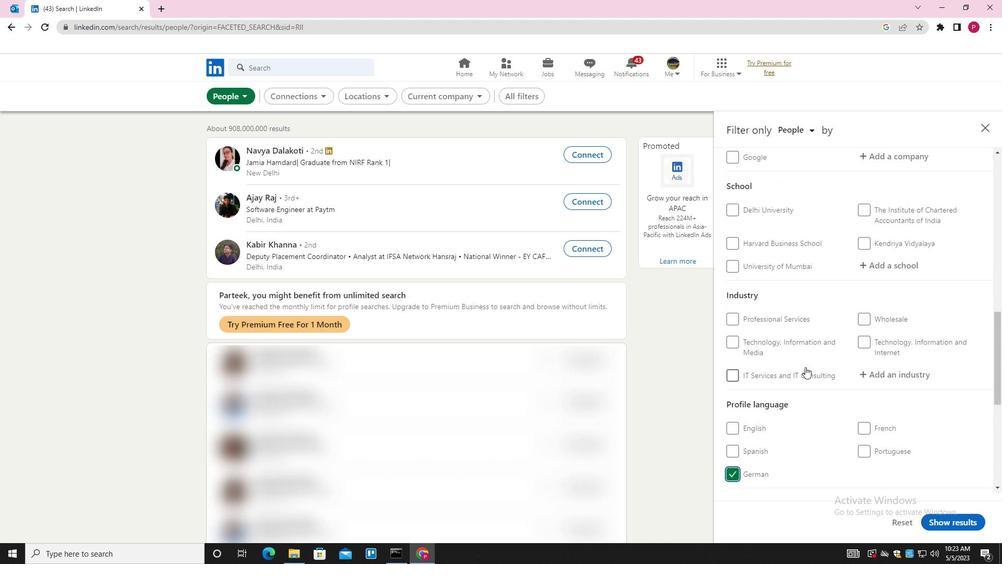 
Action: Mouse moved to (821, 320)
Screenshot: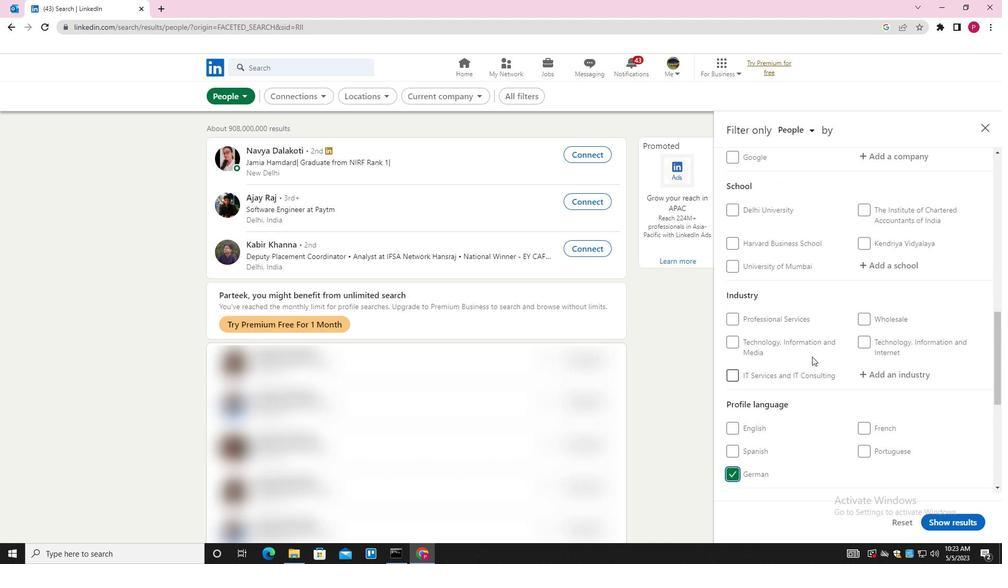 
Action: Mouse scrolled (821, 321) with delta (0, 0)
Screenshot: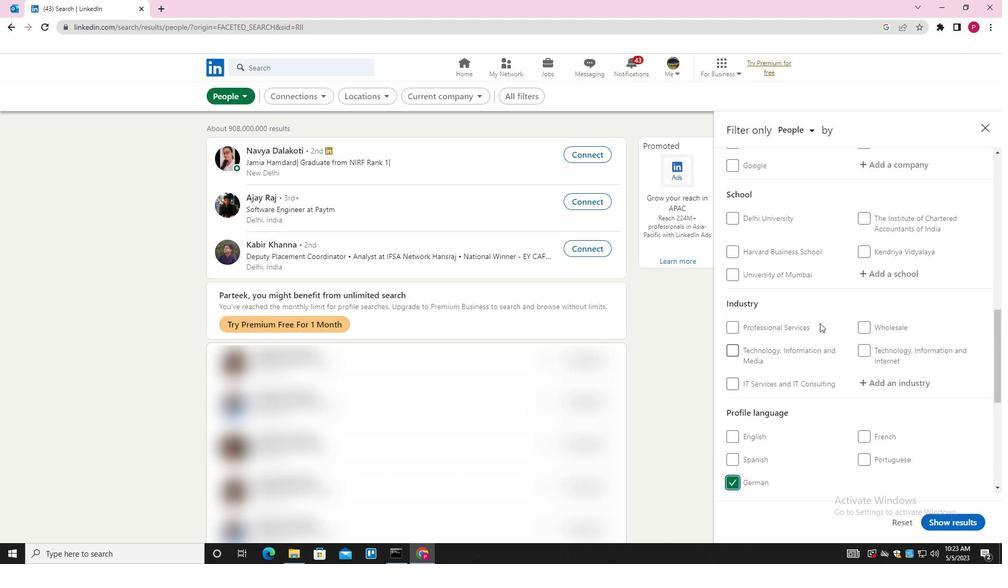 
Action: Mouse scrolled (821, 321) with delta (0, 0)
Screenshot: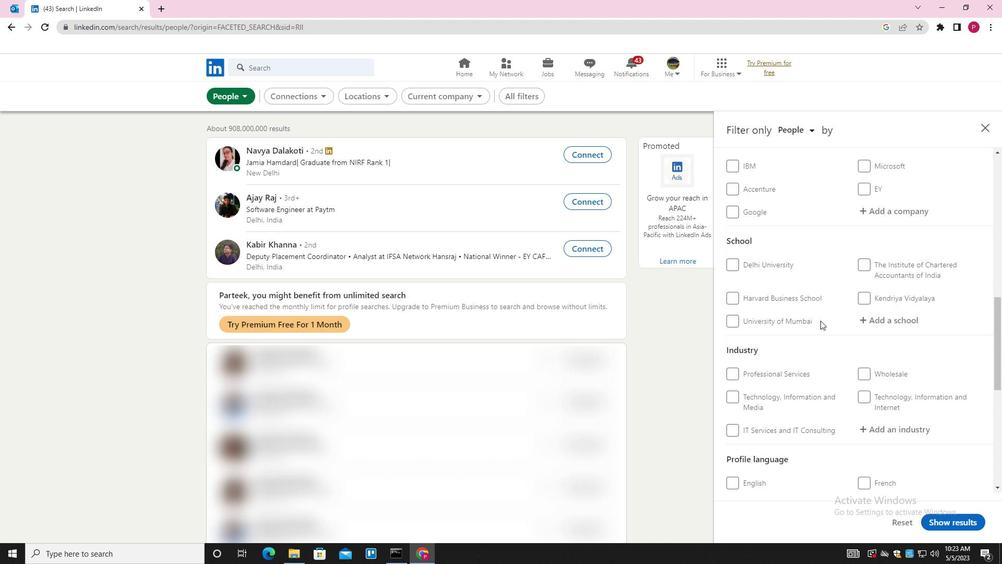 
Action: Mouse moved to (890, 270)
Screenshot: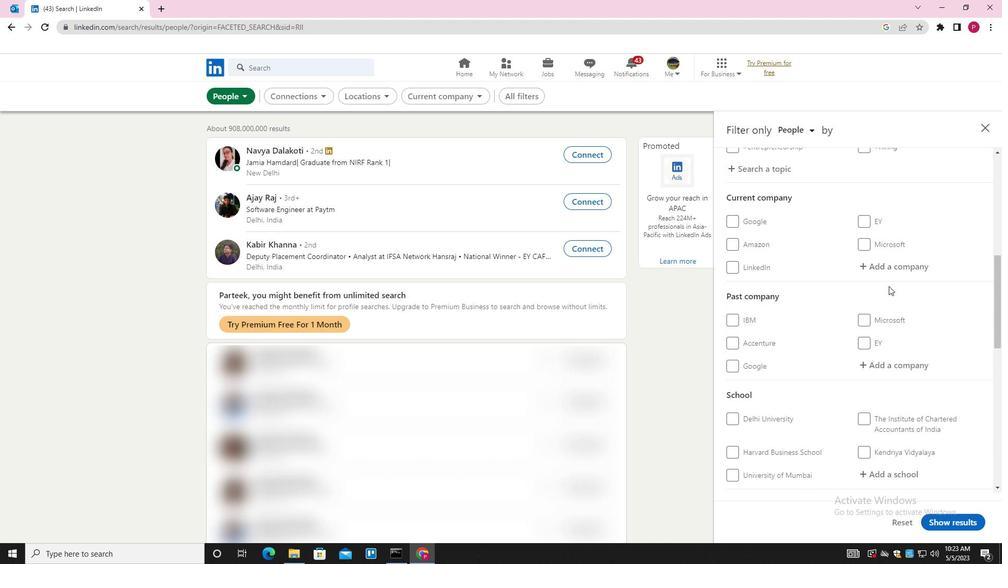
Action: Mouse pressed left at (890, 270)
Screenshot: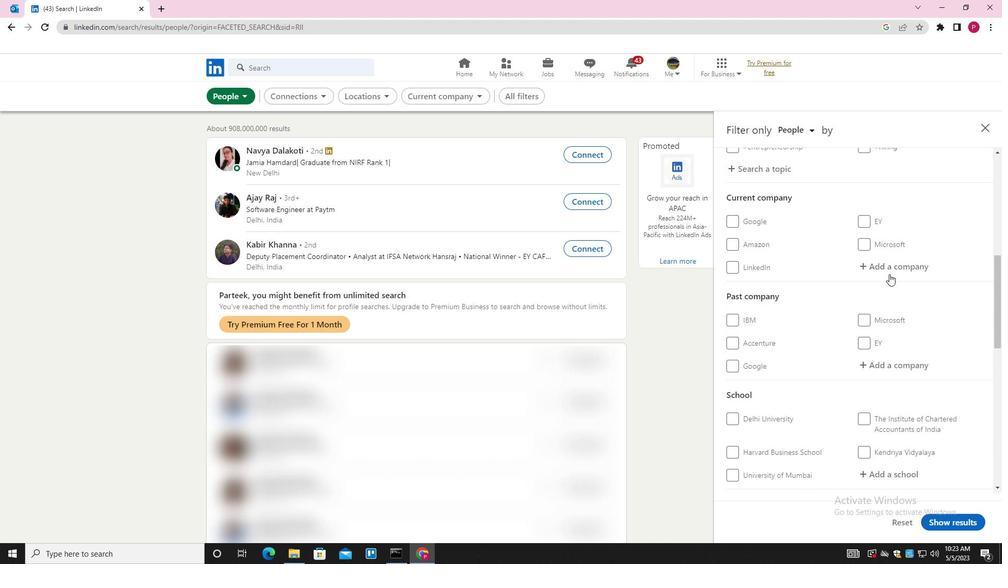 
Action: Mouse moved to (906, 270)
Screenshot: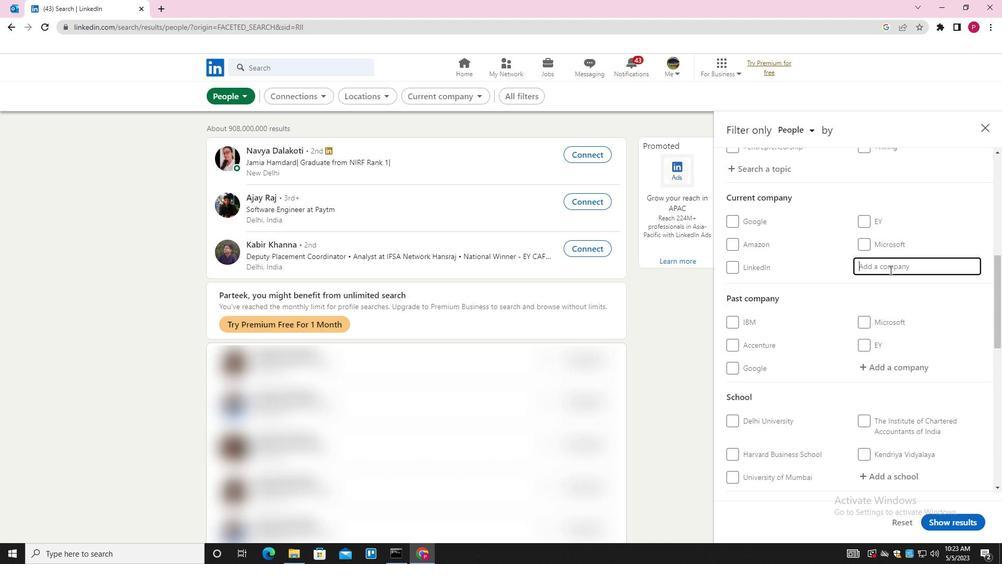
Action: Key pressed <Key.shift><Key.shift><Key.shift><Key.shift><Key.shift><Key.shift><Key.shift><Key.shift>LIC<Key.down><Key.enter>
Screenshot: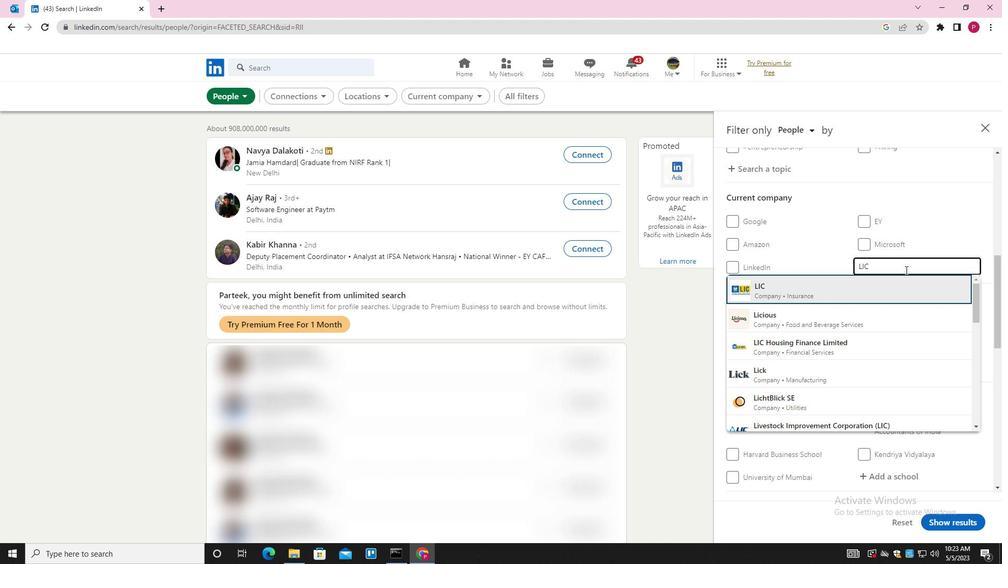 
Action: Mouse moved to (887, 284)
Screenshot: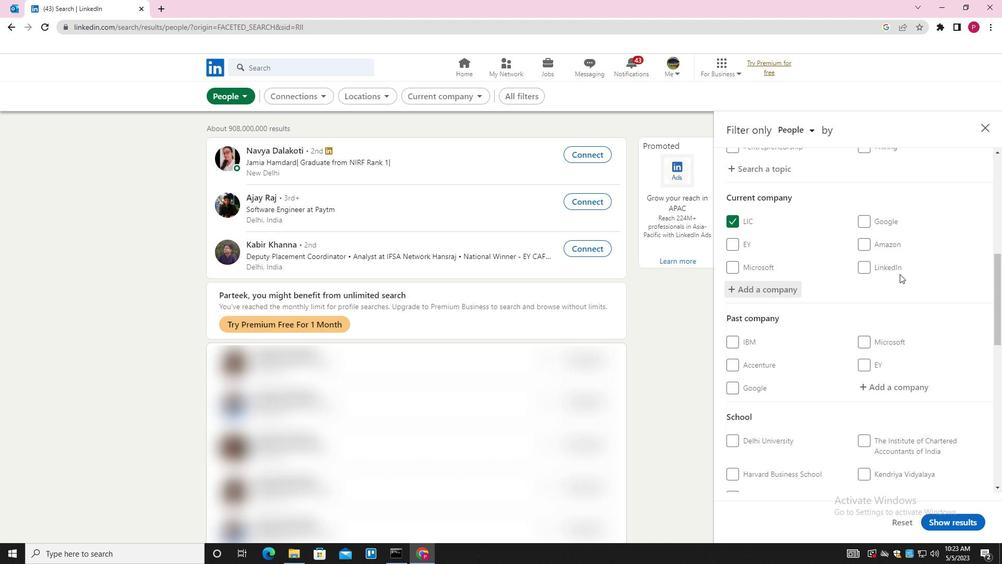 
Action: Mouse scrolled (887, 284) with delta (0, 0)
Screenshot: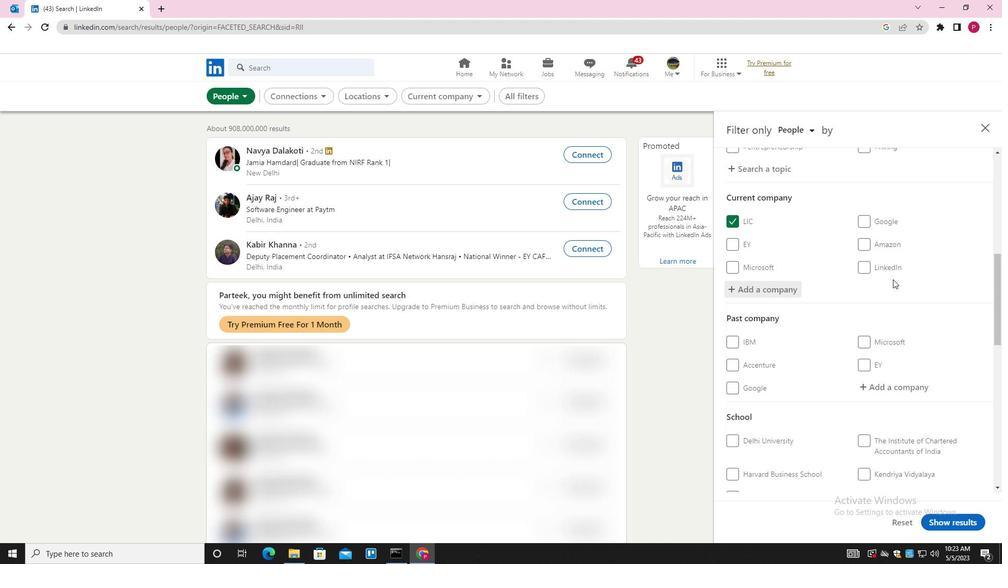 
Action: Mouse moved to (886, 285)
Screenshot: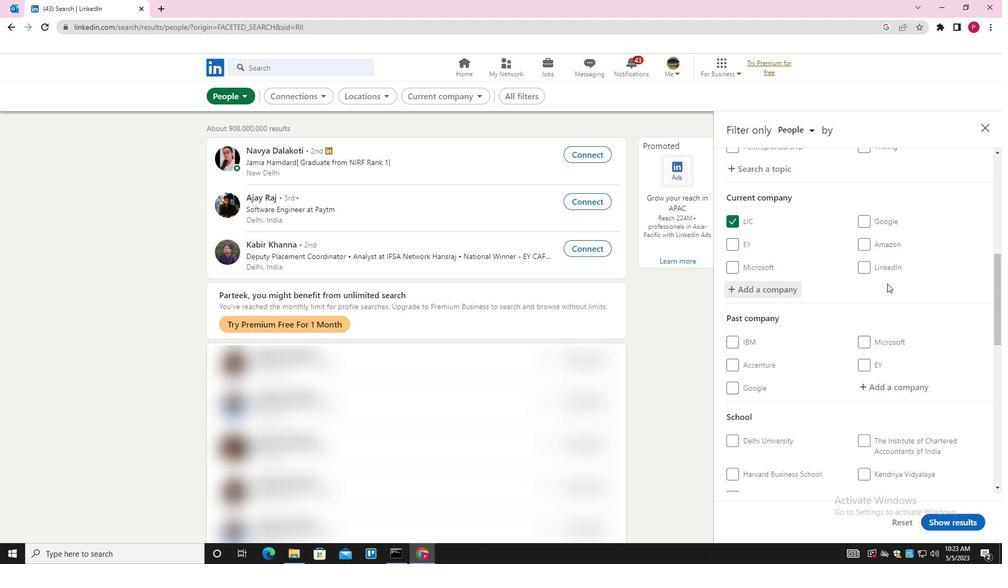 
Action: Mouse scrolled (886, 284) with delta (0, 0)
Screenshot: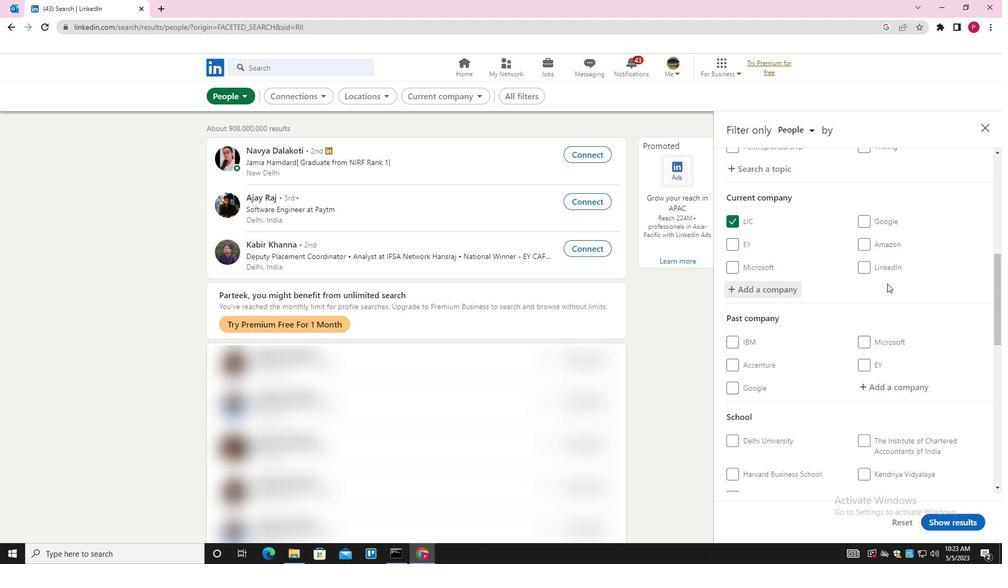 
Action: Mouse moved to (883, 289)
Screenshot: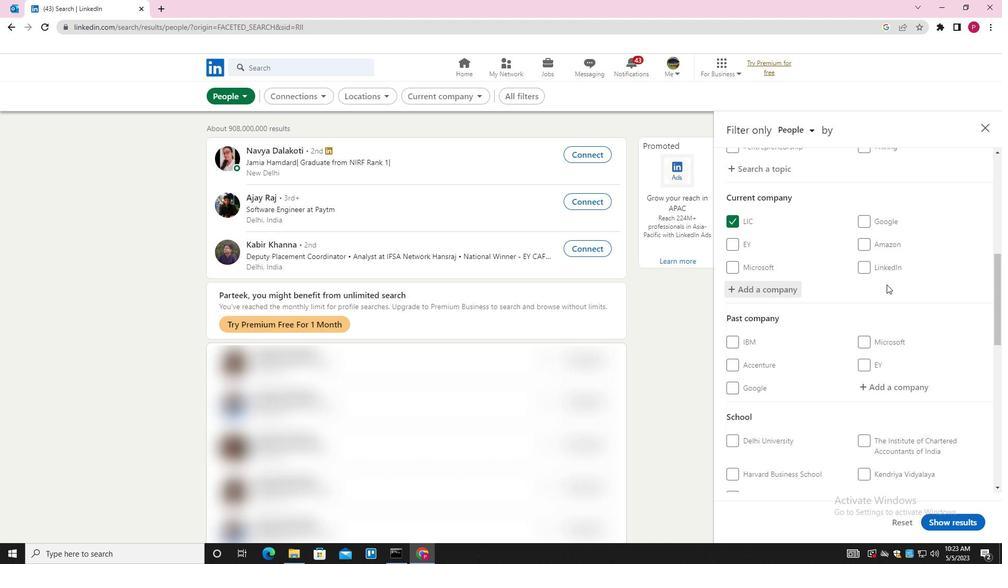 
Action: Mouse scrolled (883, 288) with delta (0, 0)
Screenshot: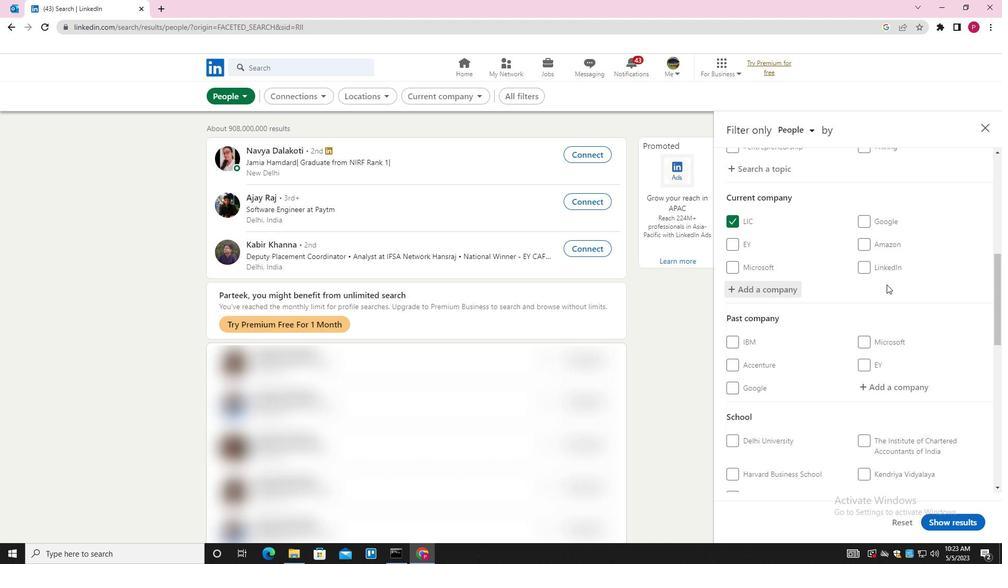 
Action: Mouse moved to (881, 291)
Screenshot: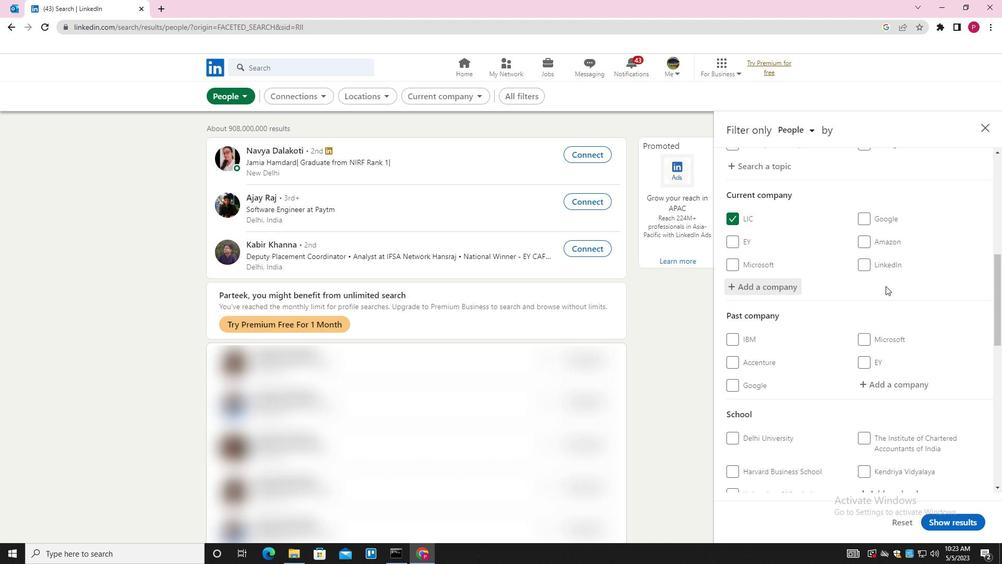 
Action: Mouse scrolled (881, 291) with delta (0, 0)
Screenshot: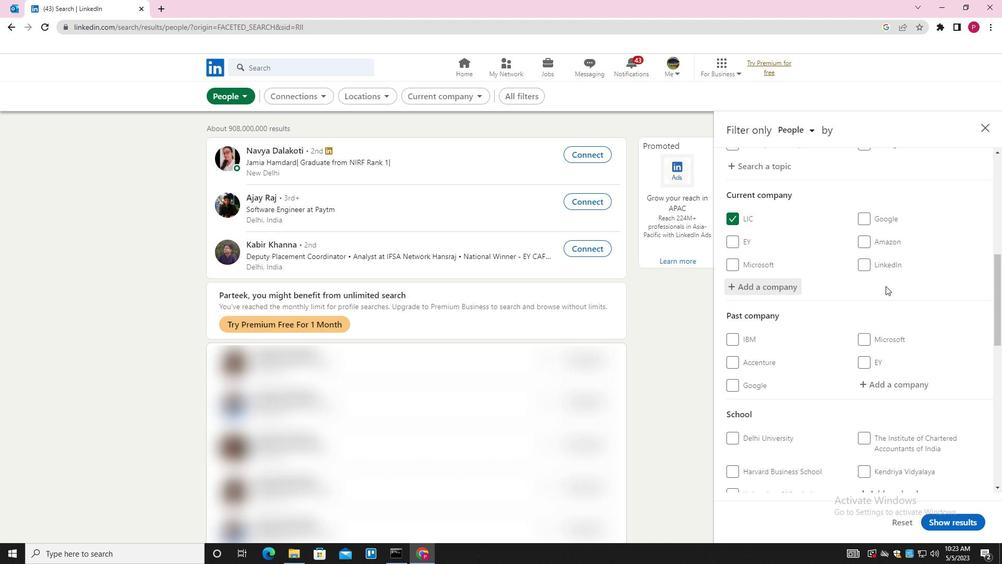 
Action: Mouse moved to (878, 292)
Screenshot: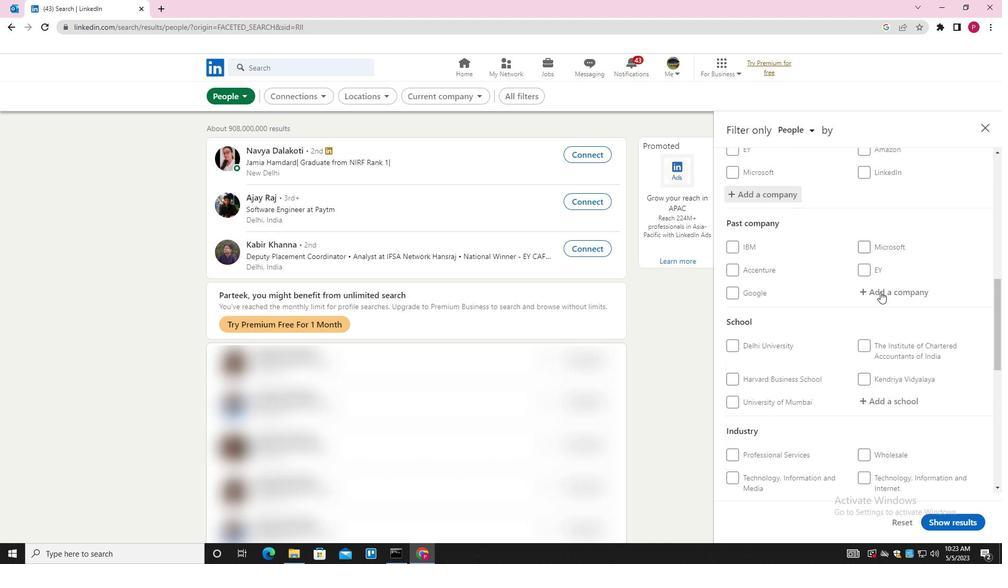 
Action: Mouse scrolled (878, 291) with delta (0, 0)
Screenshot: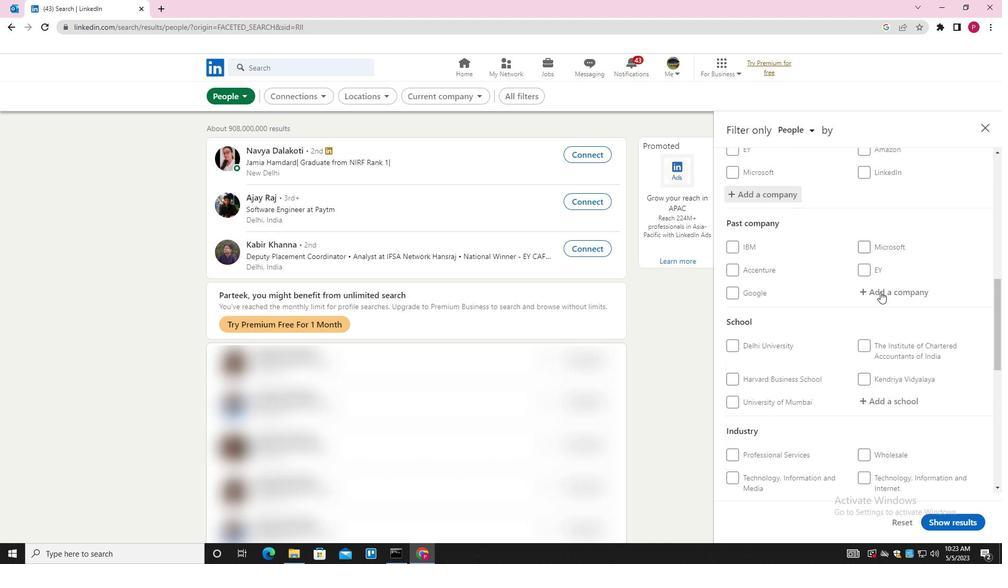 
Action: Mouse moved to (892, 236)
Screenshot: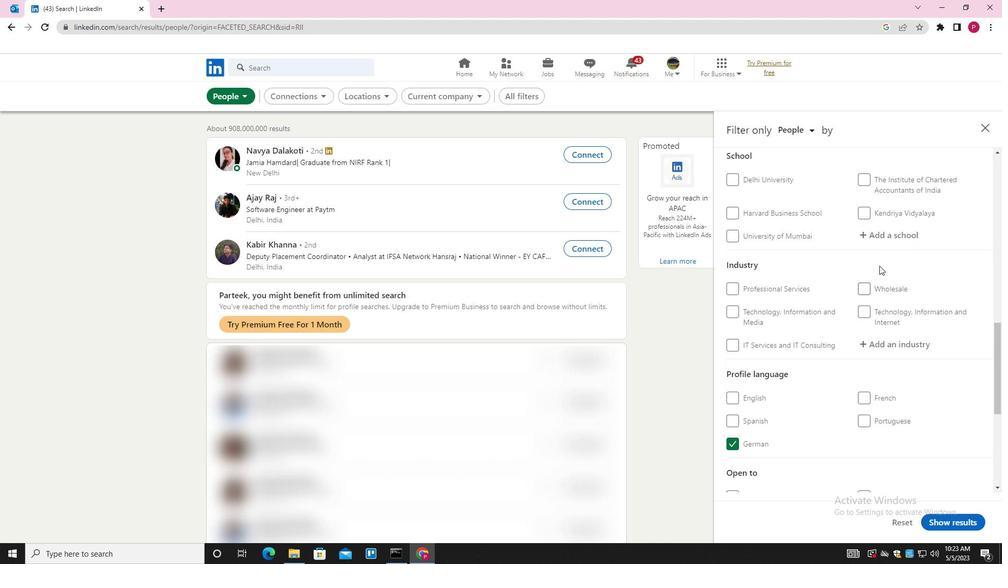 
Action: Mouse pressed left at (892, 236)
Screenshot: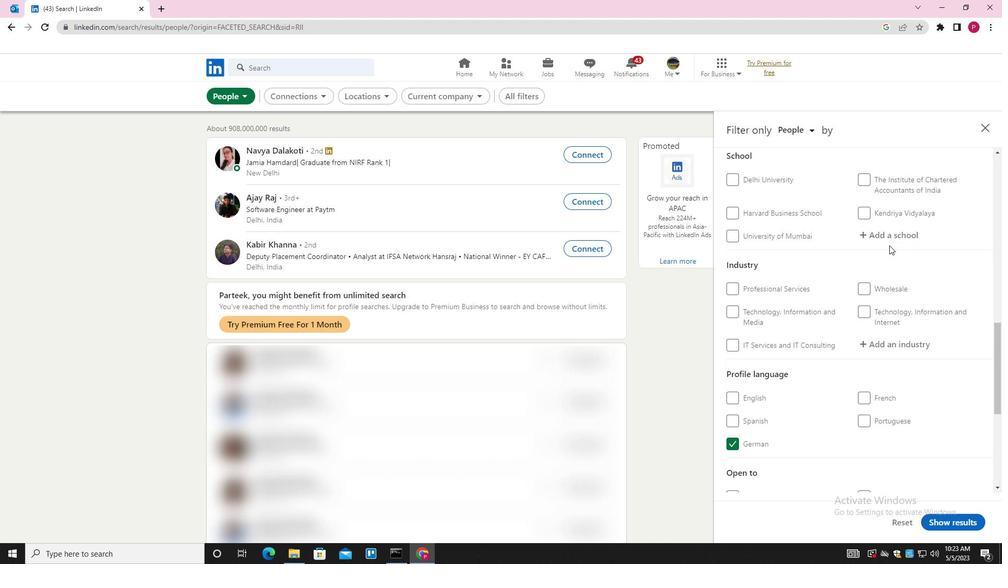 
Action: Key pressed <Key.shift><Key.shift><Key.shift>NEHRU<Key.space><Key.backspace><Key.backspace><Key.backspace><Key.backspace><Key.backspace><Key.backspace><Key.backspace><Key.backspace><Key.shift><Key.shift><Key.shift><Key.shift><Key.shift><Key.shift><Key.shift>JAWAHARLAL<Key.space><Key.shift><Key.shift>NEHRU<Key.space><Key.shift>TECHNOLOGICAL<Key.space><Key.shift><Key.shift><Key.shift>NIVERSITY<Key.backspace><Key.backspace><Key.backspace><Key.backspace><Key.backspace><Key.backspace><Key.backspace><Key.backspace><Key.backspace><Key.shift>UNIVERSITY<Key.down><Key.enter>
Screenshot: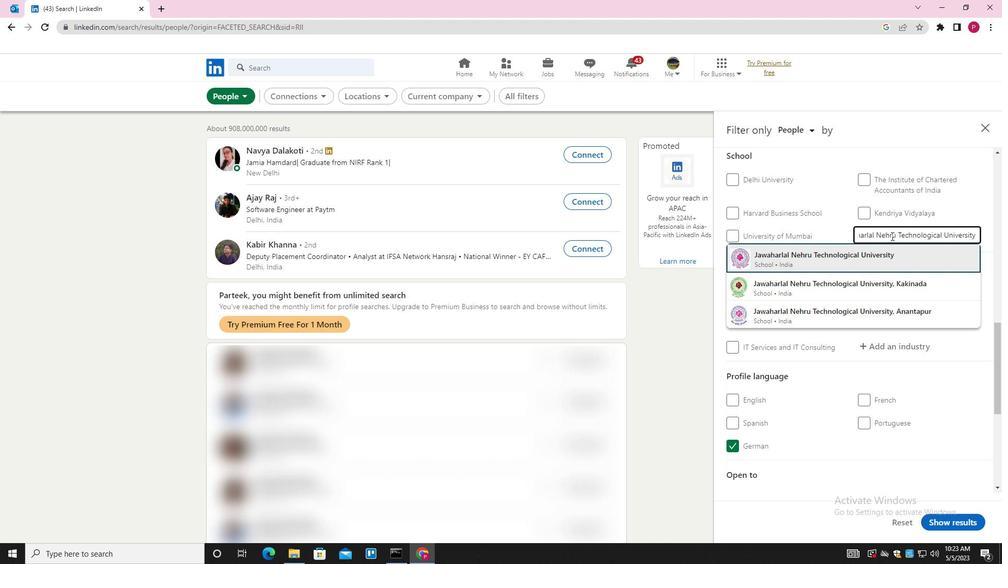 
Action: Mouse moved to (854, 262)
Screenshot: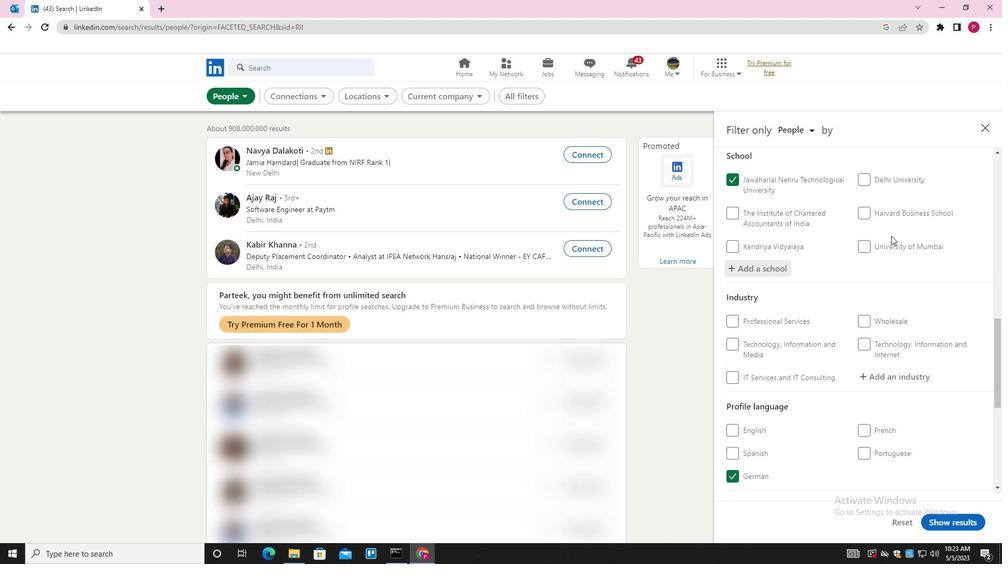 
Action: Mouse scrolled (854, 261) with delta (0, 0)
Screenshot: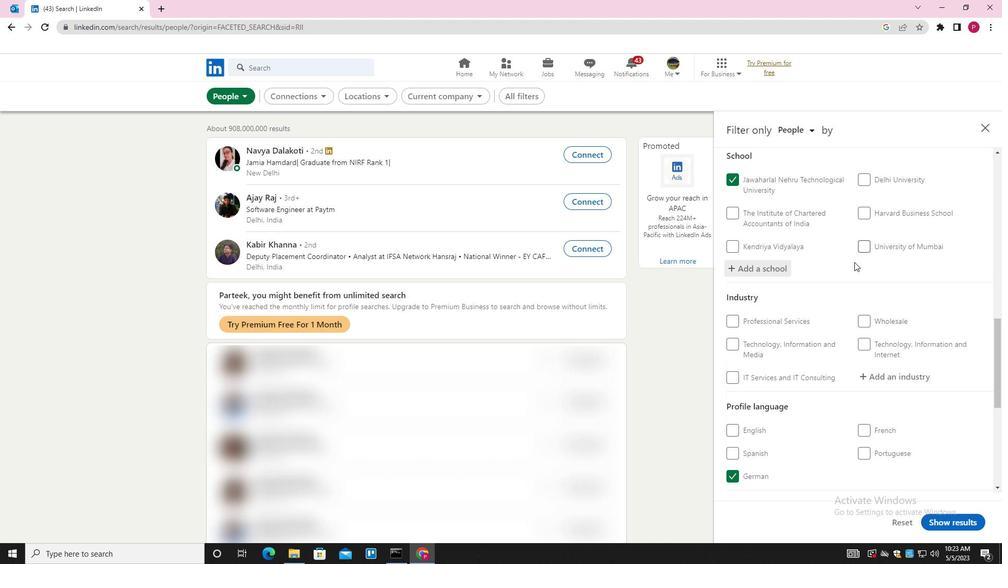 
Action: Mouse scrolled (854, 261) with delta (0, 0)
Screenshot: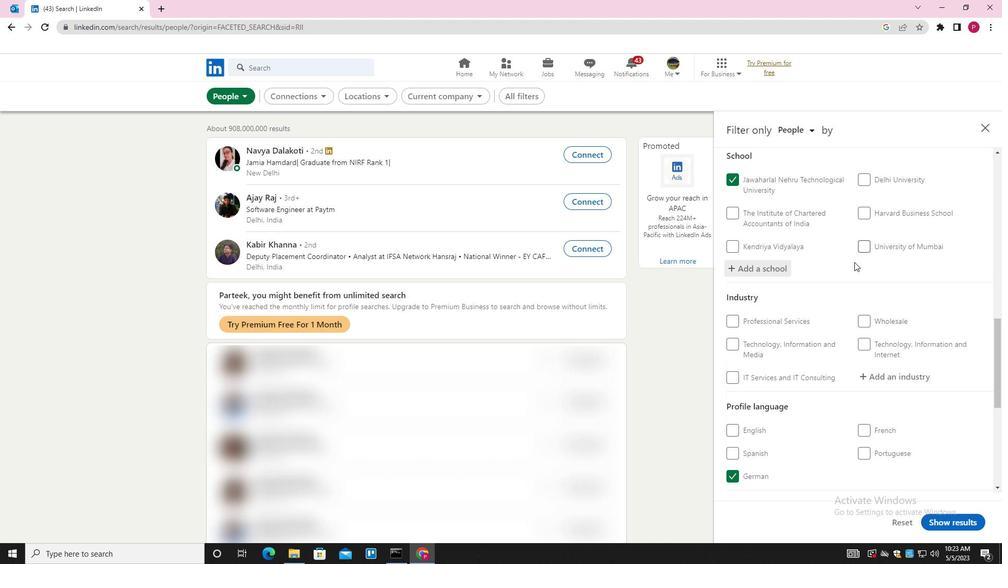 
Action: Mouse scrolled (854, 261) with delta (0, 0)
Screenshot: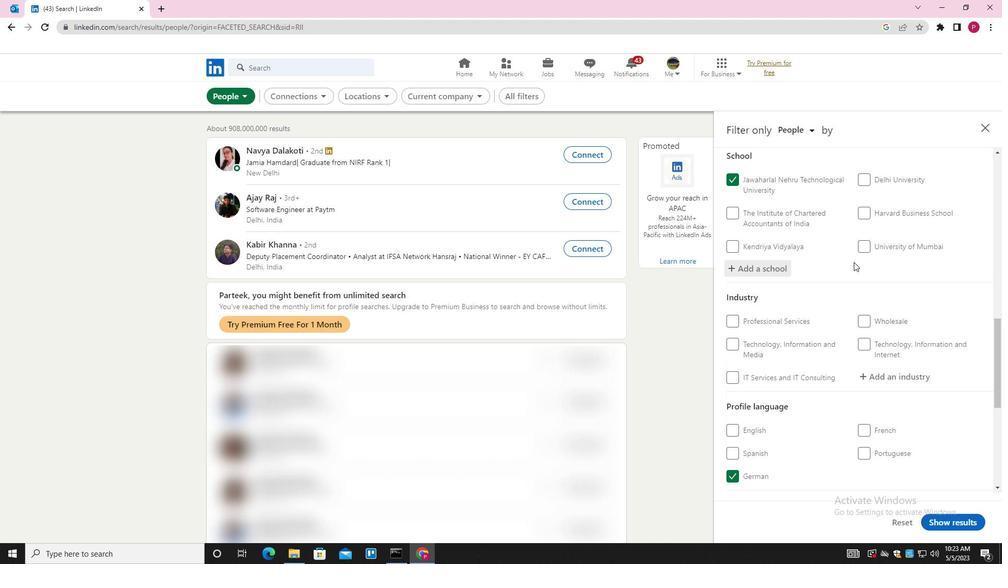 
Action: Mouse moved to (894, 221)
Screenshot: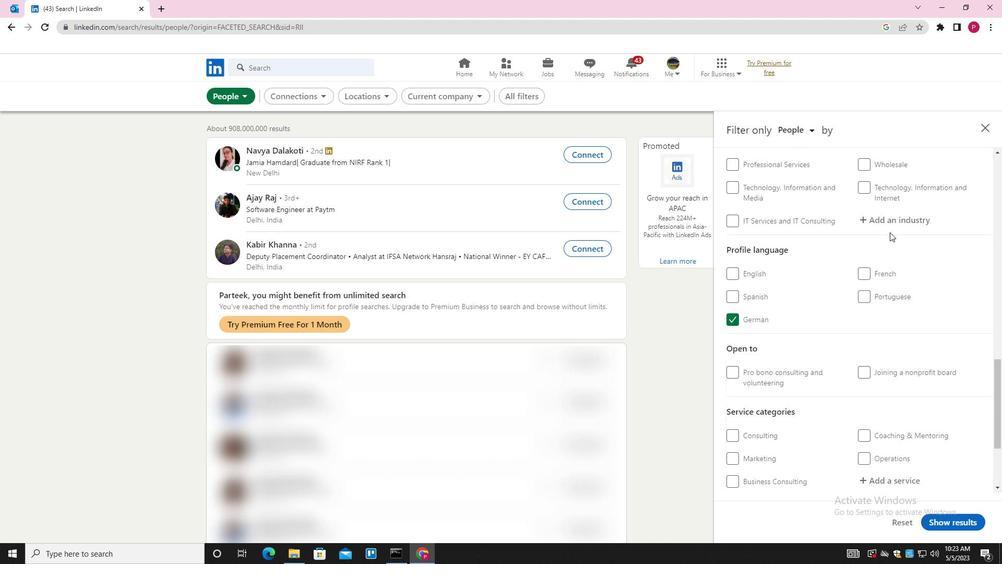 
Action: Mouse pressed left at (894, 221)
Screenshot: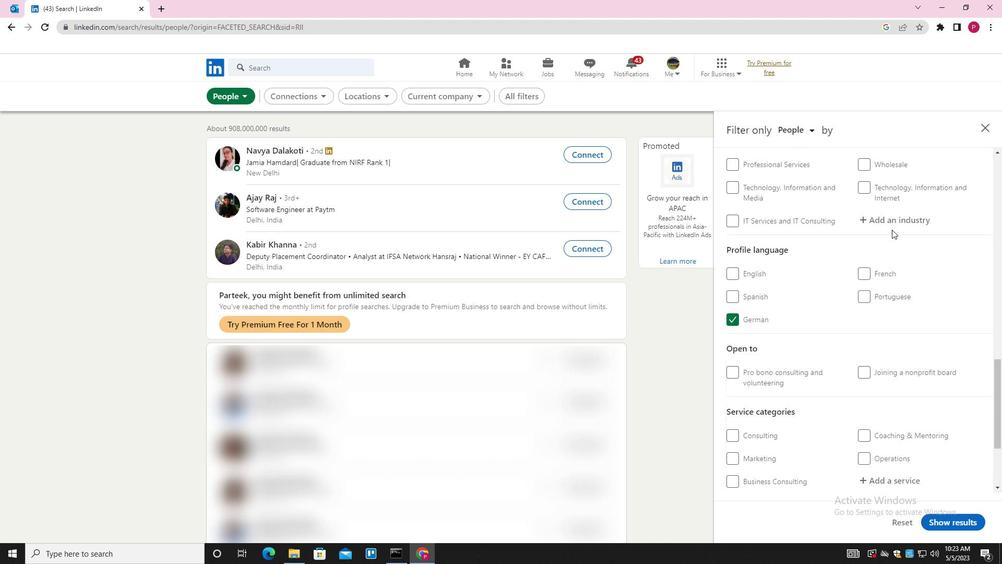 
Action: Key pressed <Key.shift><Key.shift><Key.shift><Key.shift><Key.shift>PROFESSIONAL<Key.space><Key.shift>SERVICES<Key.down><Key.enter>
Screenshot: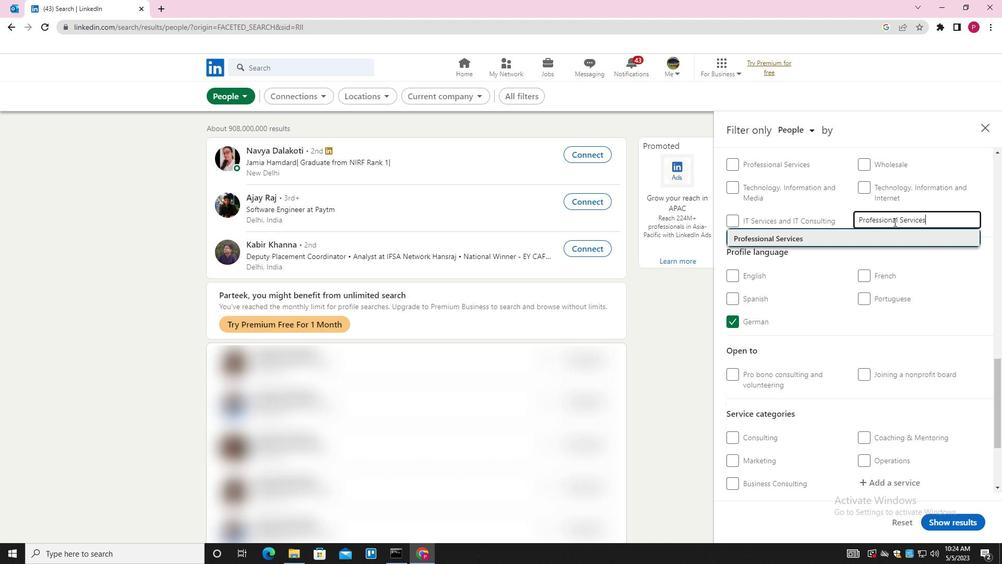 
Action: Mouse moved to (868, 247)
Screenshot: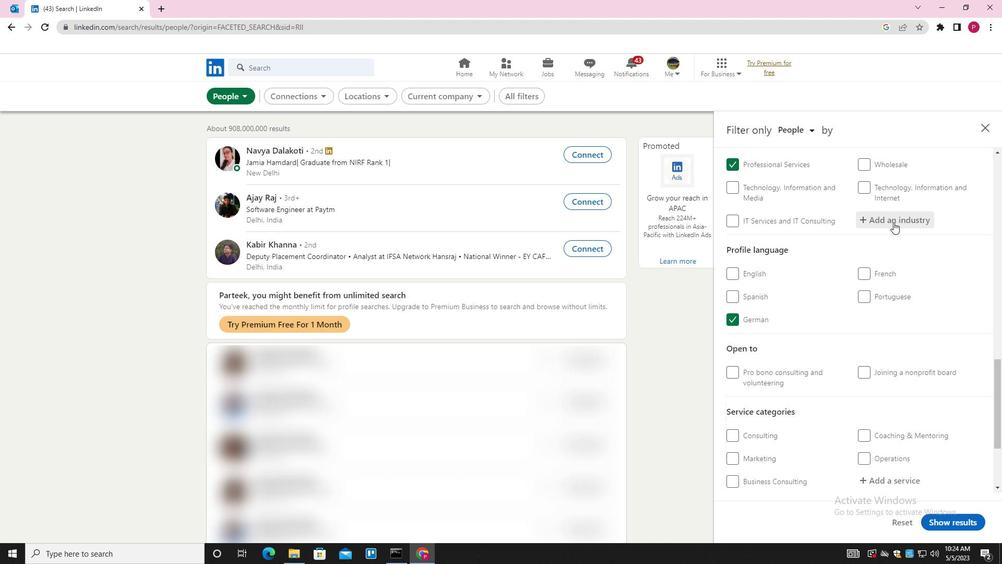 
Action: Mouse scrolled (868, 247) with delta (0, 0)
Screenshot: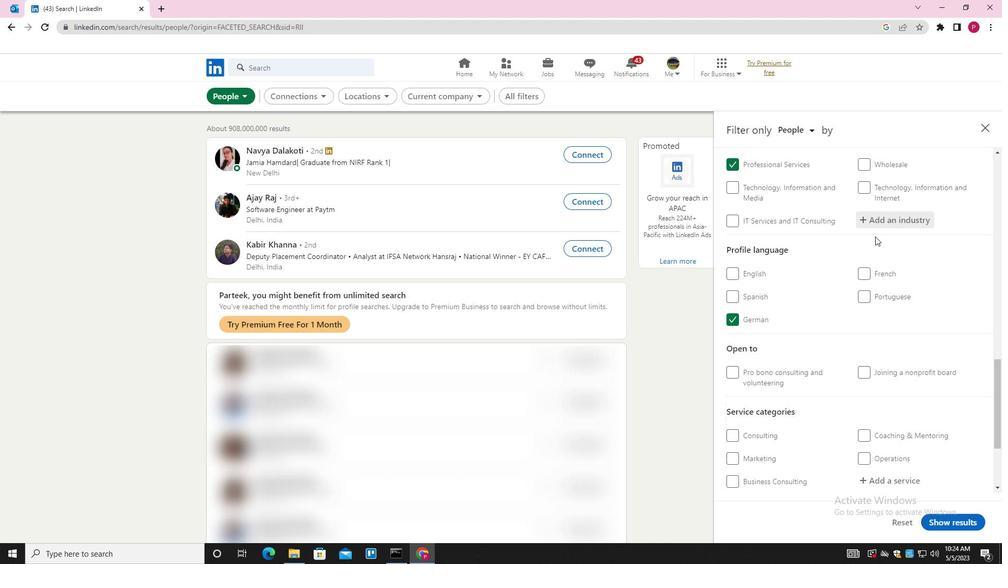 
Action: Mouse moved to (868, 249)
Screenshot: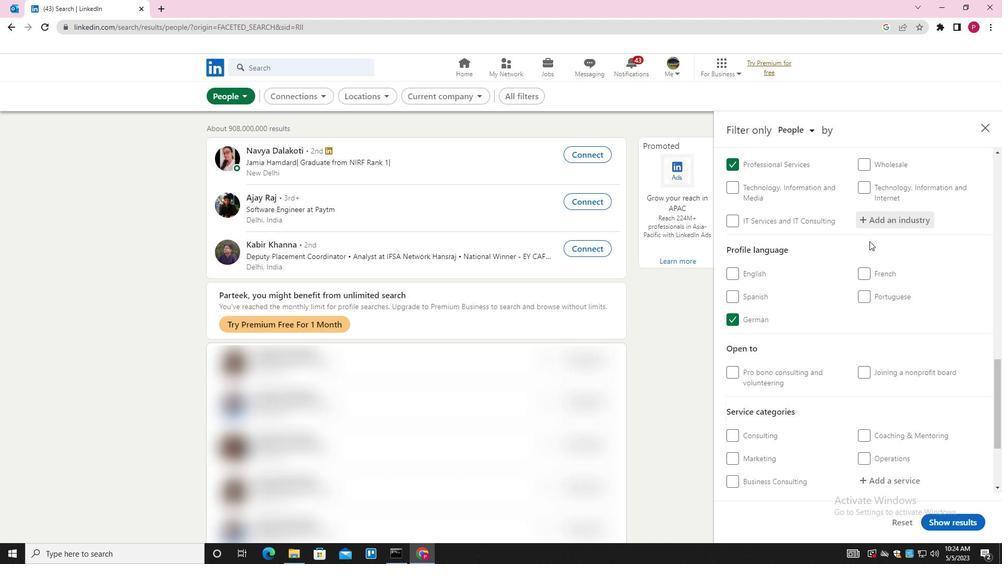 
Action: Mouse scrolled (868, 249) with delta (0, 0)
Screenshot: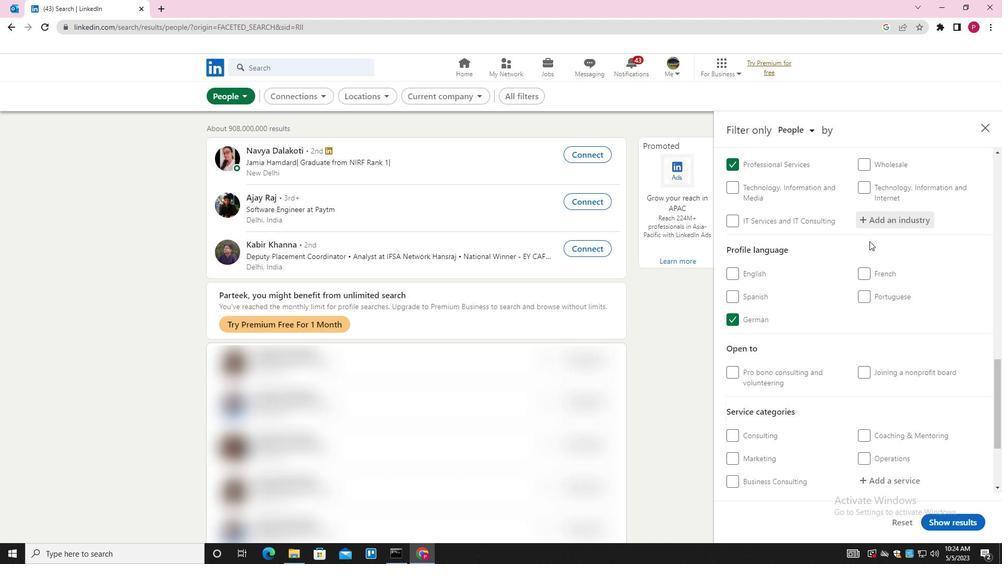 
Action: Mouse moved to (868, 253)
Screenshot: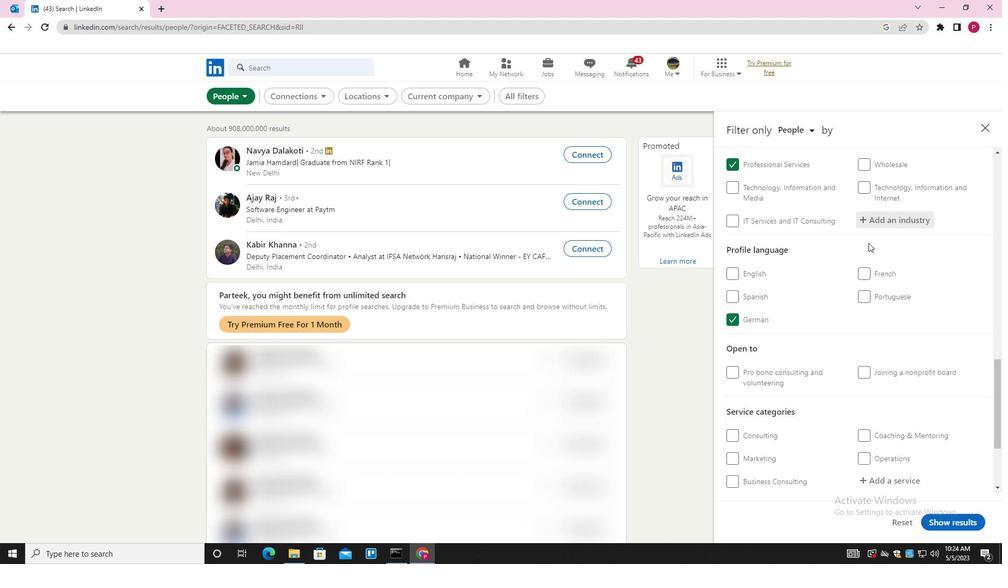 
Action: Mouse scrolled (868, 252) with delta (0, 0)
Screenshot: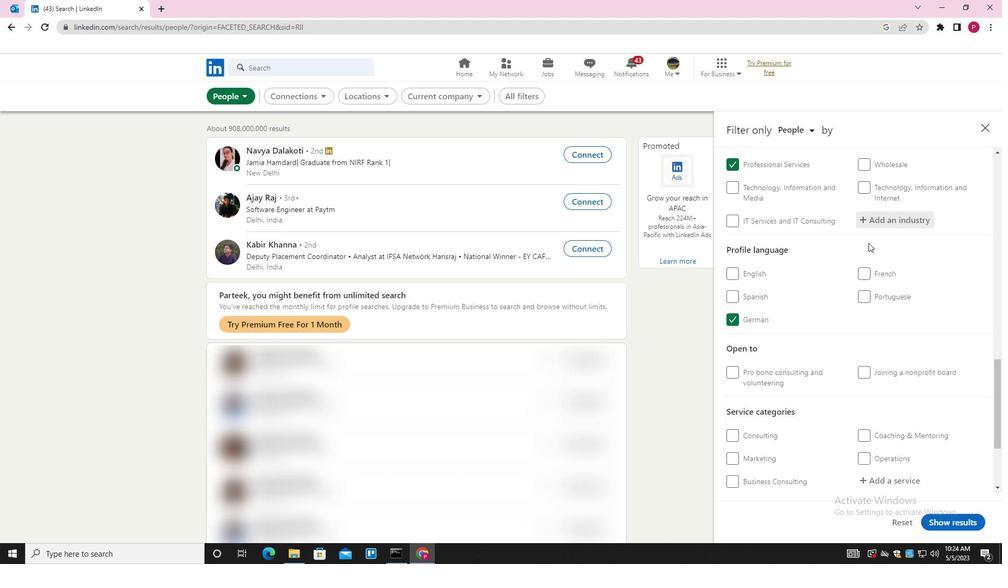 
Action: Mouse moved to (867, 270)
Screenshot: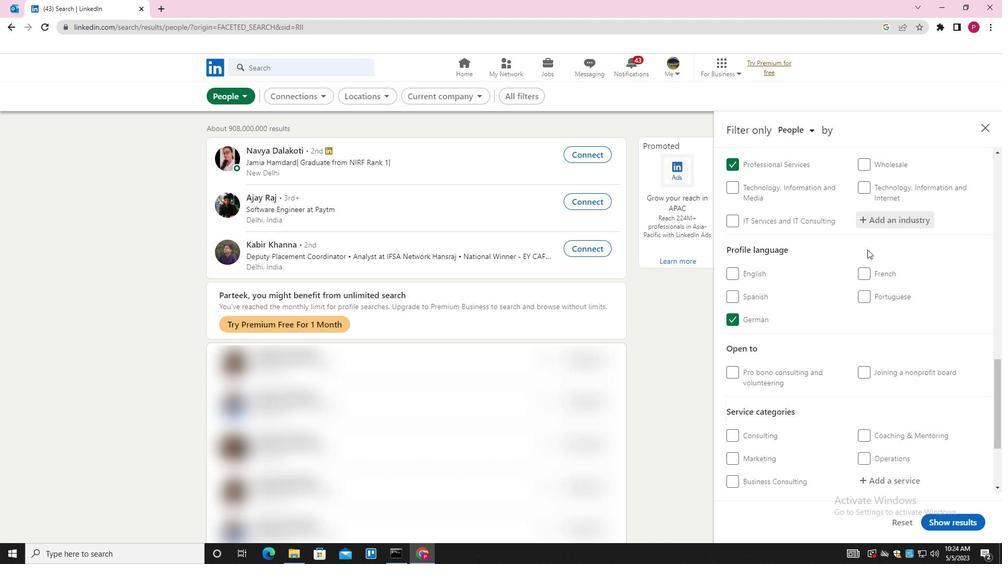 
Action: Mouse scrolled (867, 269) with delta (0, 0)
Screenshot: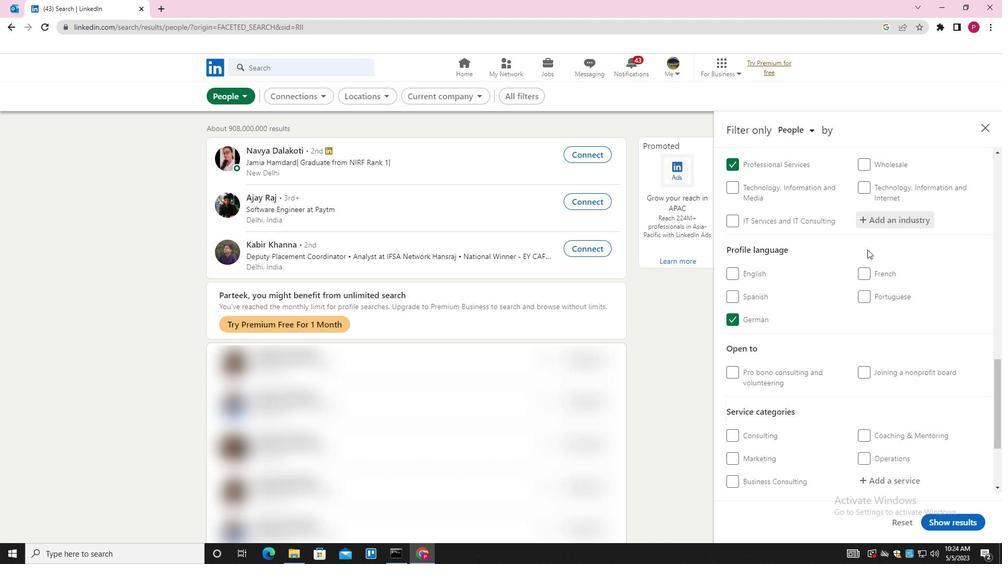 
Action: Mouse moved to (884, 348)
Screenshot: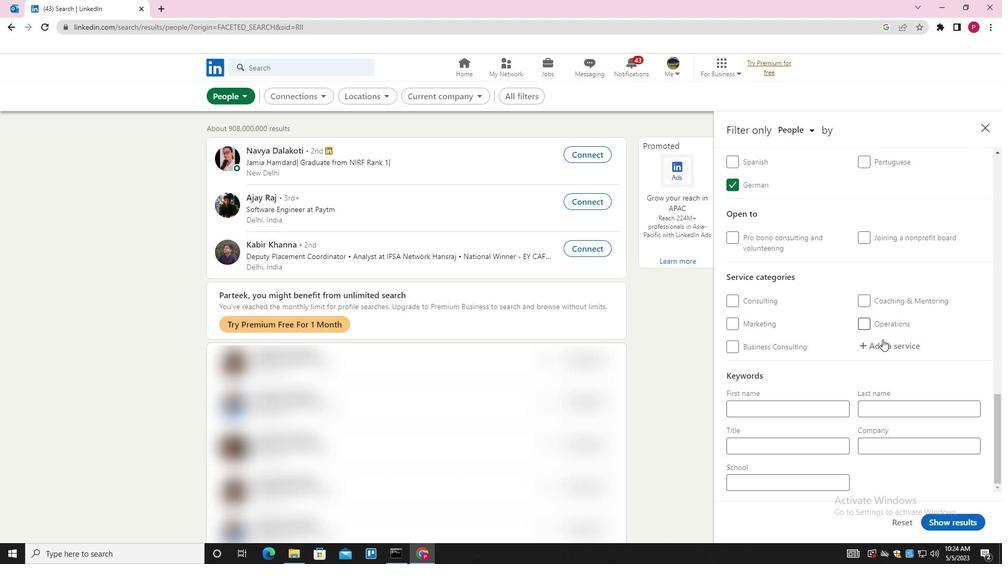 
Action: Mouse pressed left at (884, 348)
Screenshot: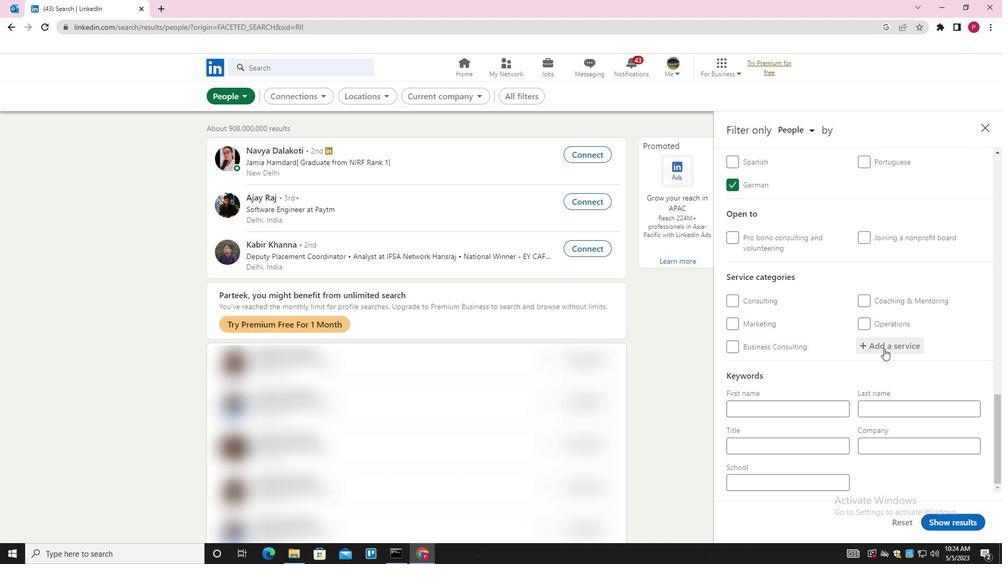 
Action: Key pressed <Key.shift>SOCIAL<Key.space><Key.shift>MEDIA<Key.space><Key.shift>MARKETING<Key.down><Key.enter>
Screenshot: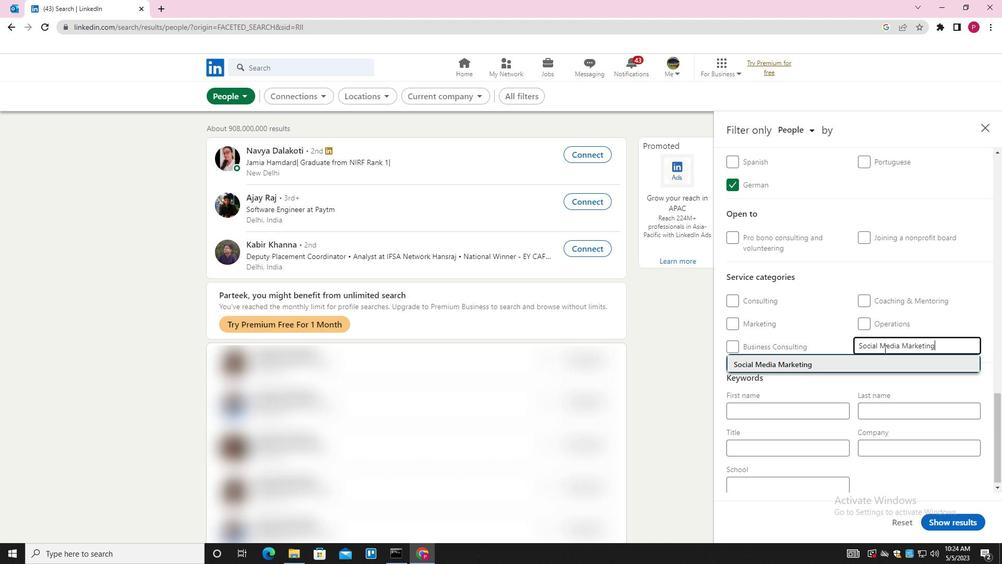 
Action: Mouse scrolled (884, 348) with delta (0, 0)
Screenshot: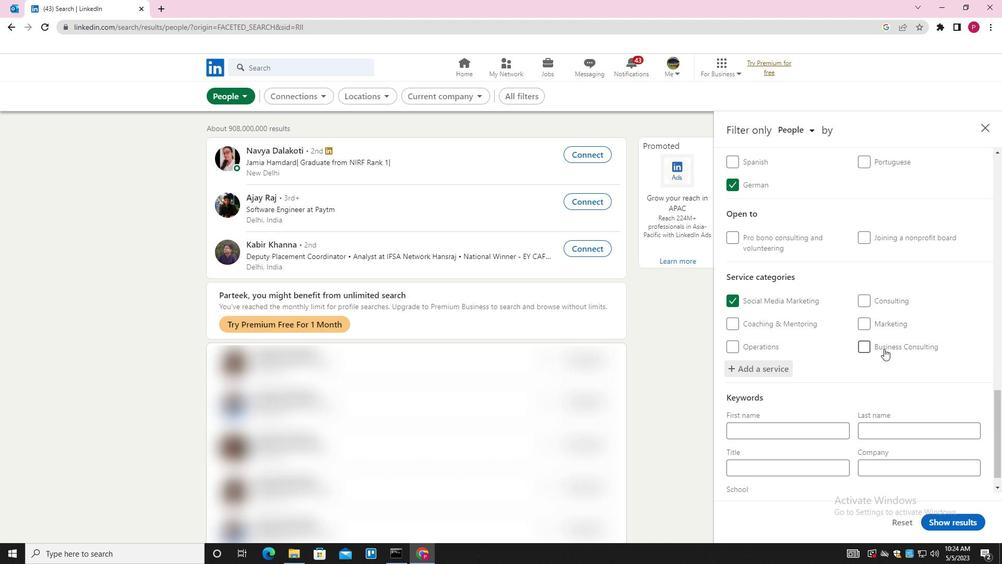 
Action: Mouse moved to (884, 349)
Screenshot: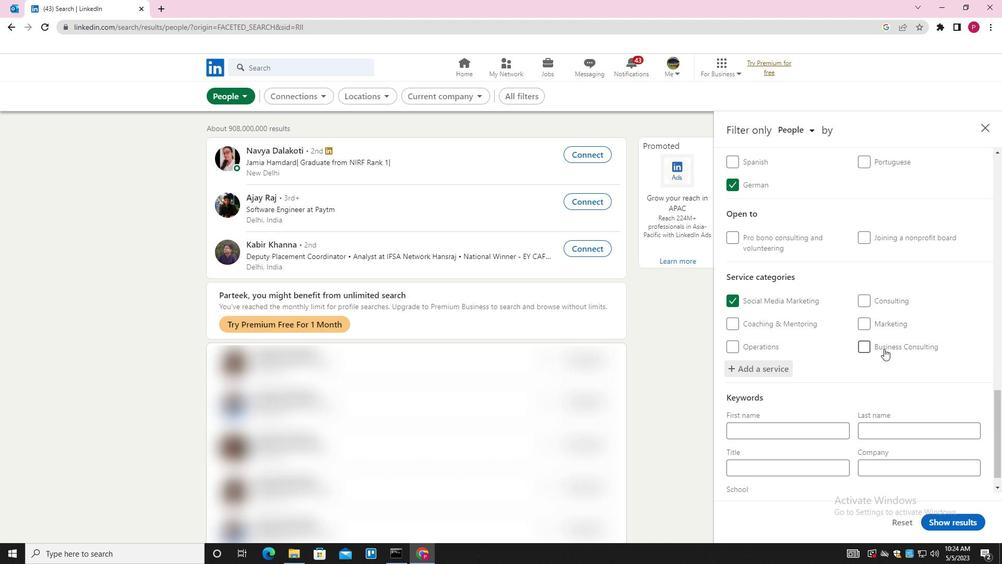 
Action: Mouse scrolled (884, 348) with delta (0, 0)
Screenshot: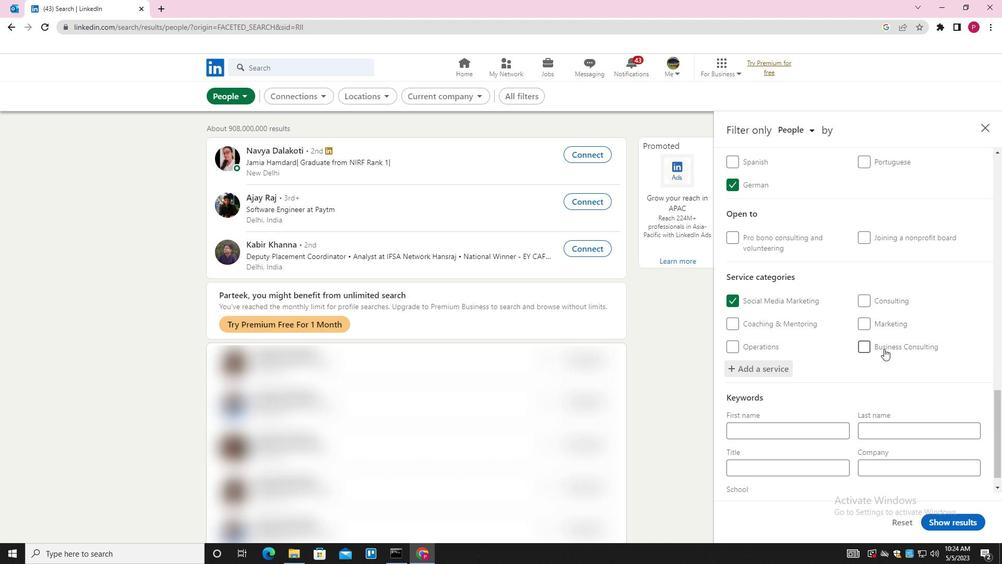 
Action: Mouse moved to (884, 351)
Screenshot: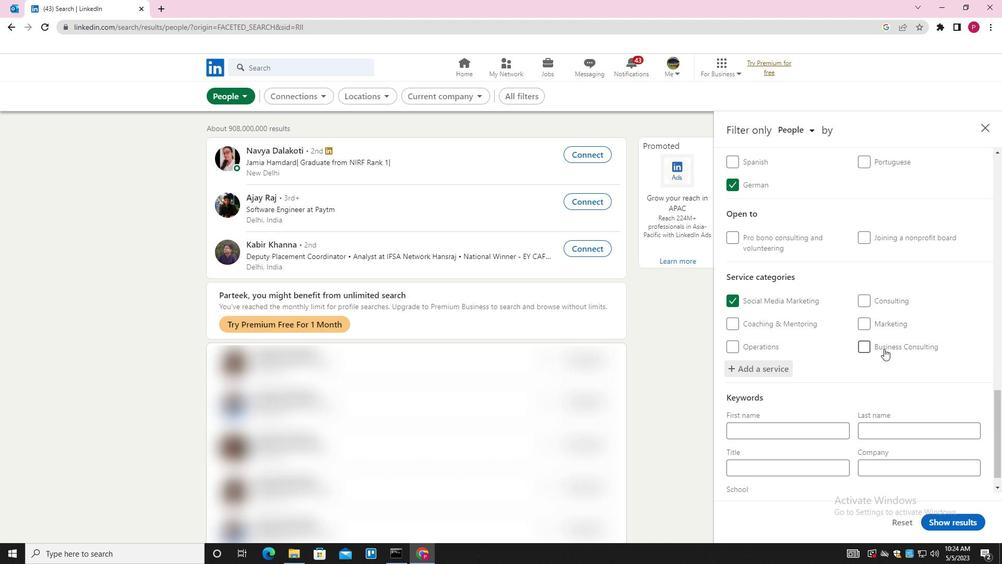 
Action: Mouse scrolled (884, 350) with delta (0, 0)
Screenshot: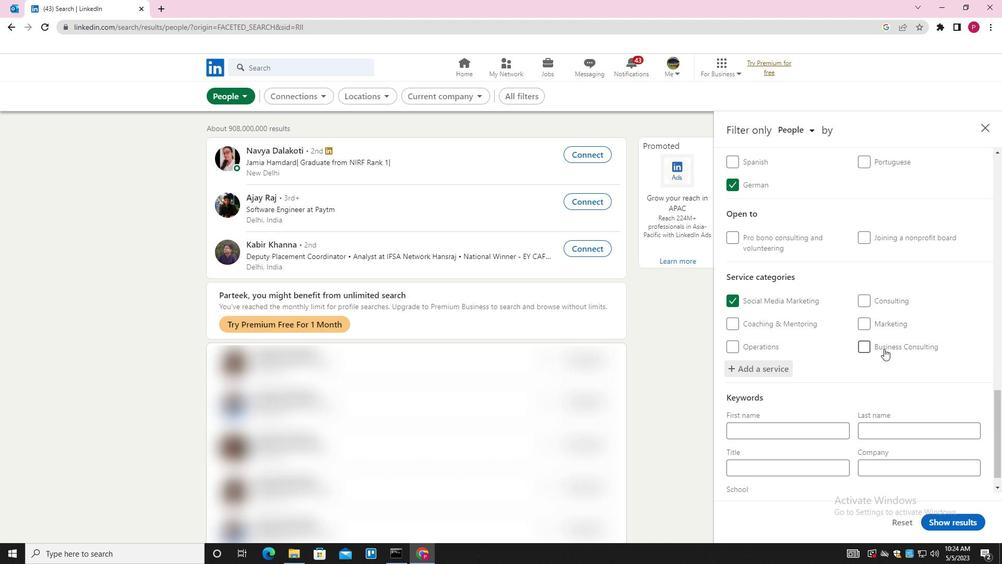 
Action: Mouse moved to (882, 356)
Screenshot: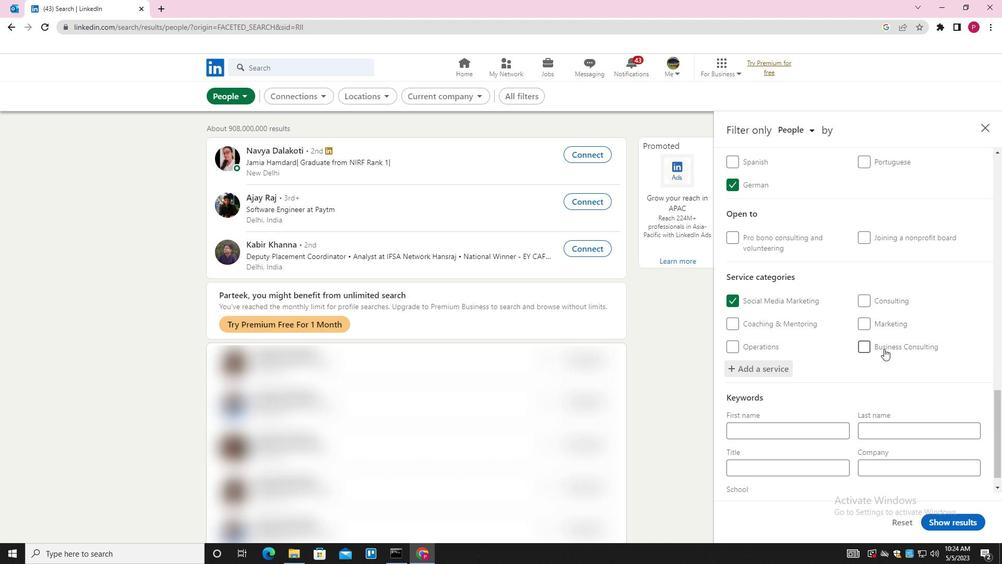 
Action: Mouse scrolled (882, 356) with delta (0, 0)
Screenshot: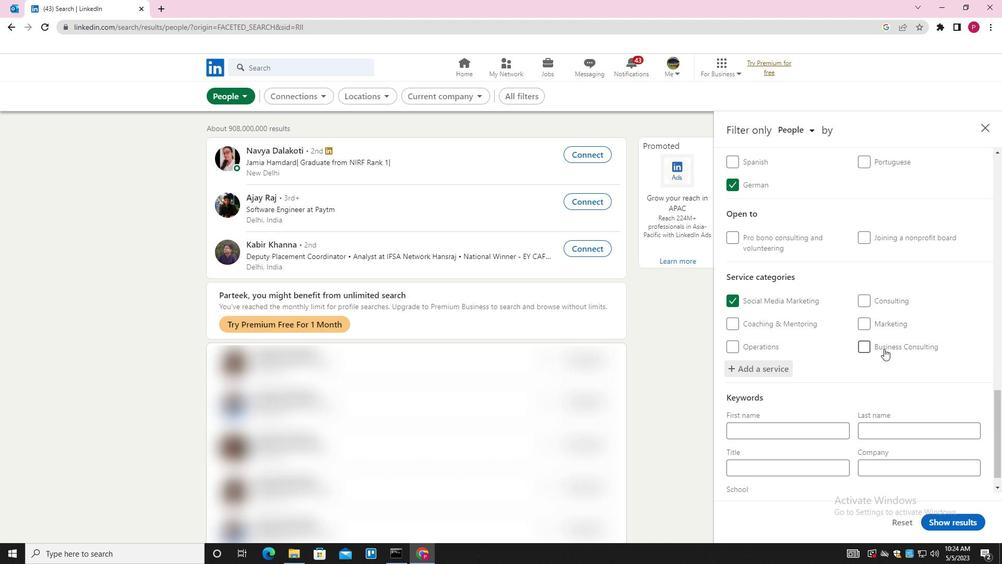 
Action: Mouse moved to (880, 363)
Screenshot: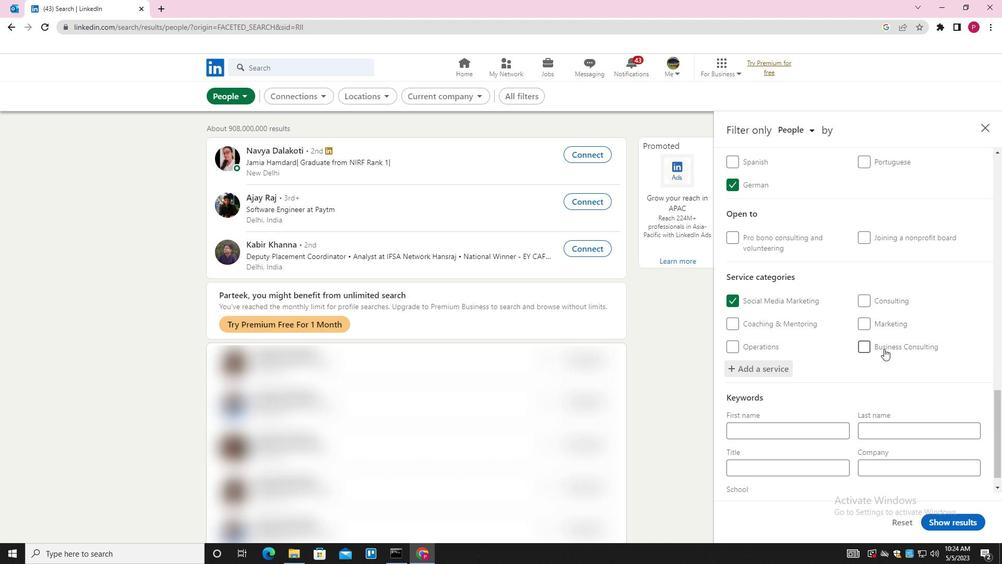 
Action: Mouse scrolled (880, 363) with delta (0, 0)
Screenshot: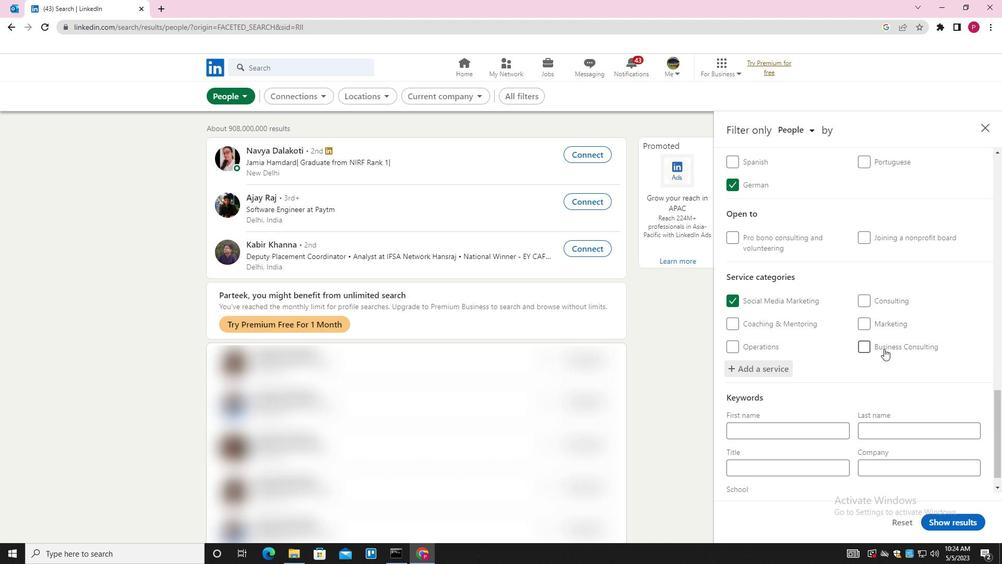 
Action: Mouse moved to (850, 437)
Screenshot: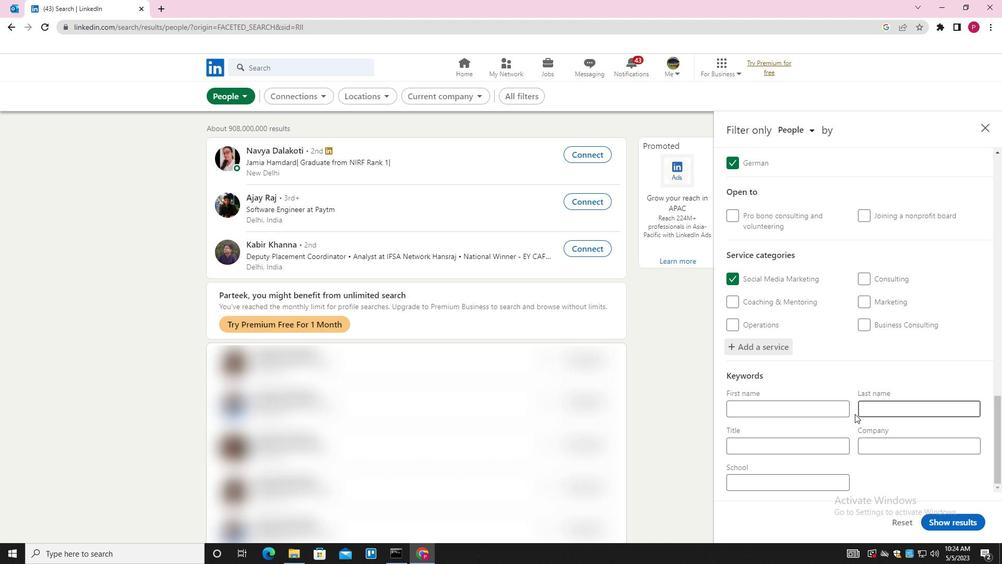 
Action: Mouse pressed left at (850, 437)
Screenshot: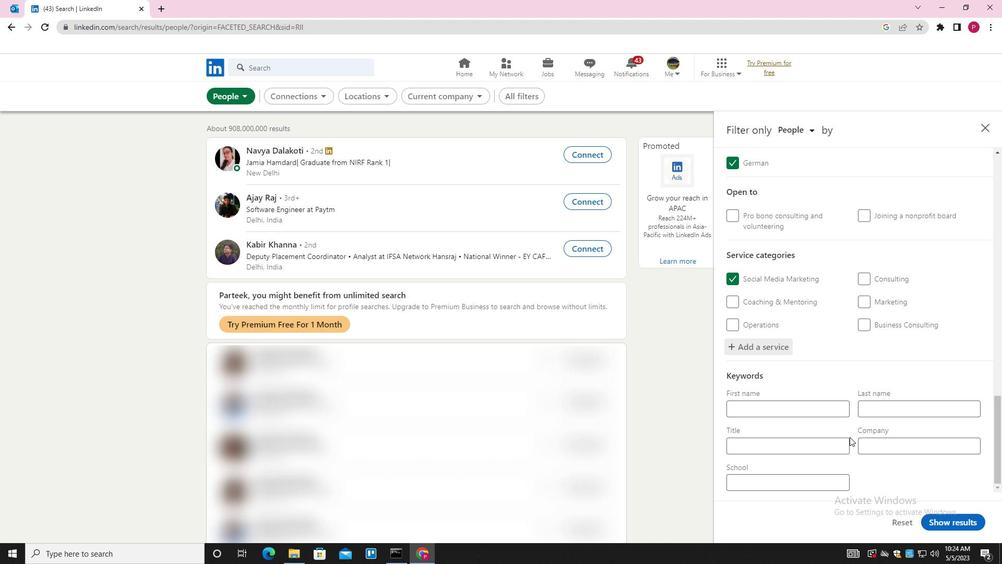 
Action: Mouse moved to (840, 445)
Screenshot: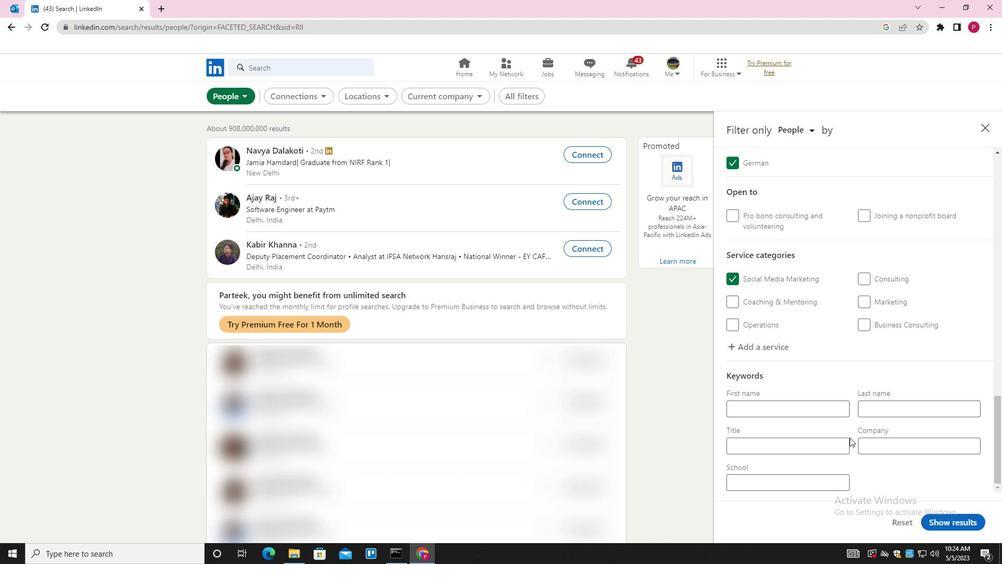 
Action: Mouse pressed left at (840, 445)
Screenshot: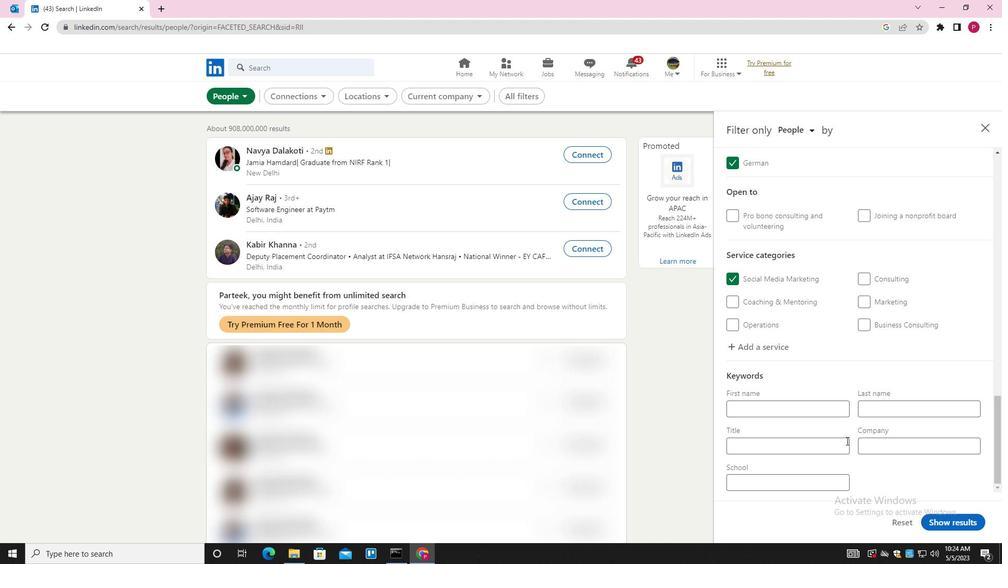 
Action: Key pressed <Key.shift>CONTENT<Key.space><Key.shift><Key.shift><Key.shift>MARKETING<Key.space><Key.shift><Key.shift>MANAGER
Screenshot: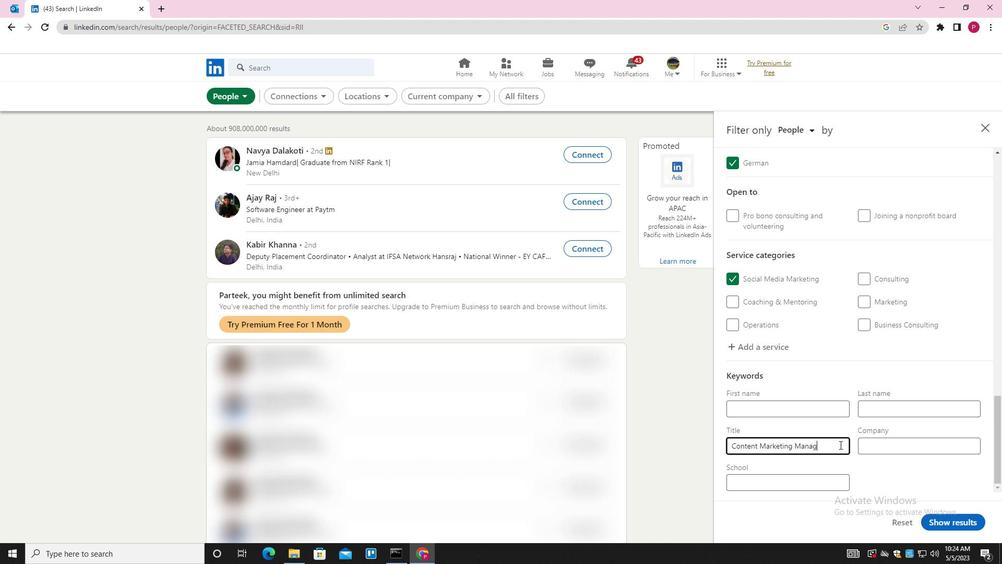 
Action: Mouse moved to (947, 522)
Screenshot: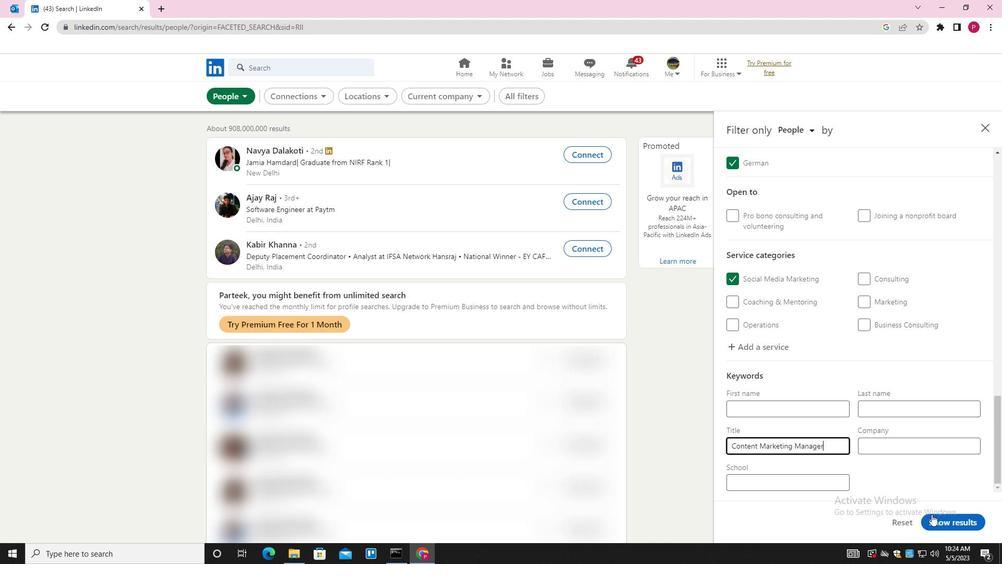 
Action: Mouse pressed left at (947, 522)
Screenshot: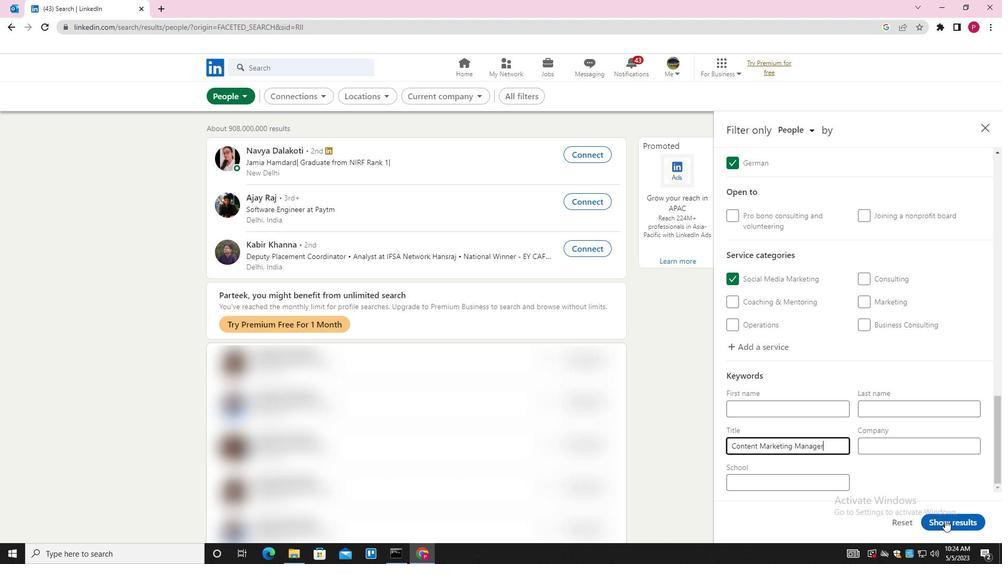 
Action: Mouse moved to (526, 209)
Screenshot: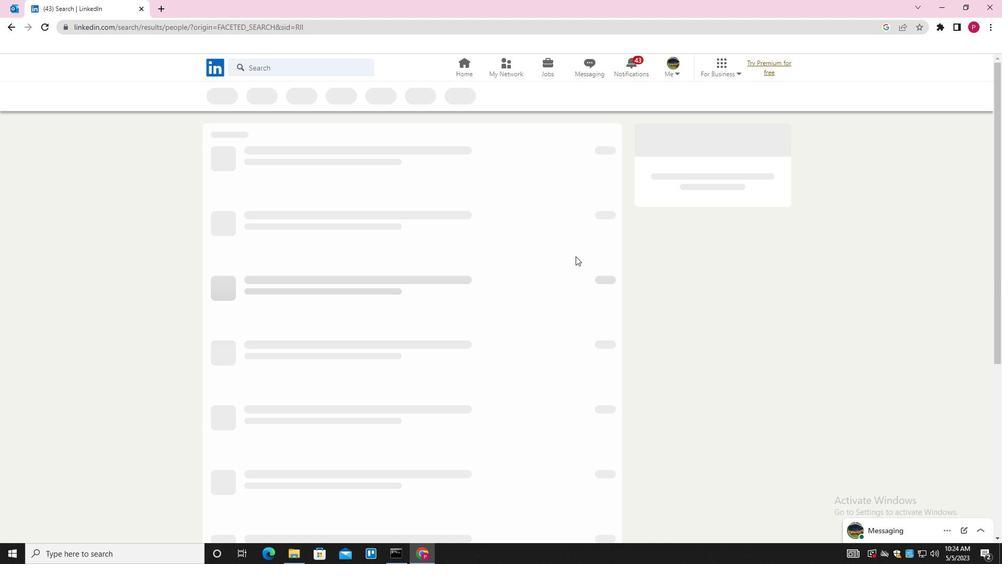 
